 Task: Look for space in San Buenaventura, Mexico from 11th June, 2023 to 17th June, 2023 for 1 adult in price range Rs.5000 to Rs.12000. Place can be private room with 1  bedroom having 1 bed and 1 bathroom. Property type can be house, flat, guest house, hotel. Booking option can be shelf check-in. Required host language is English.
Action: Mouse moved to (415, 111)
Screenshot: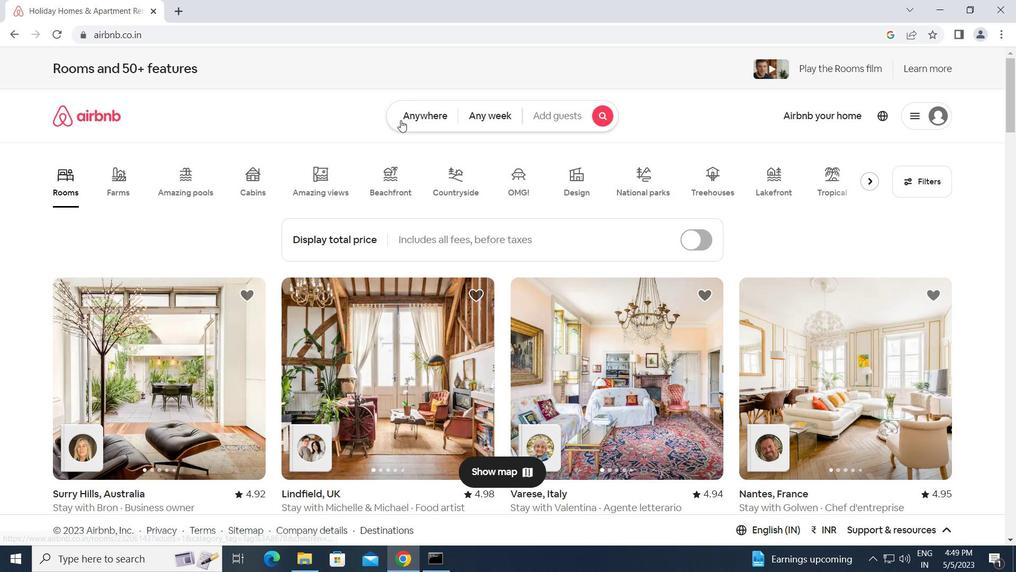 
Action: Mouse pressed left at (415, 111)
Screenshot: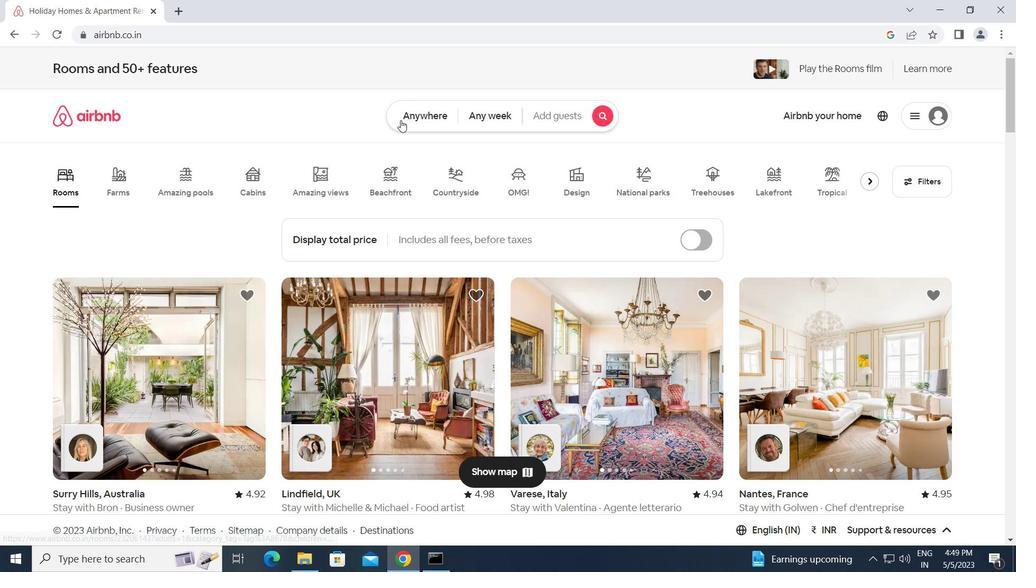
Action: Mouse moved to (279, 164)
Screenshot: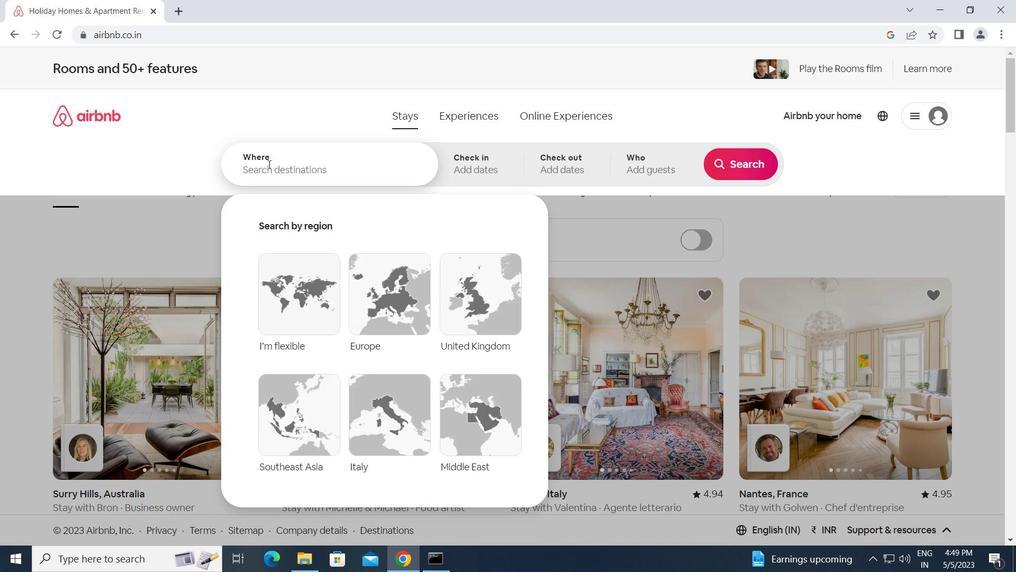 
Action: Mouse pressed left at (279, 164)
Screenshot: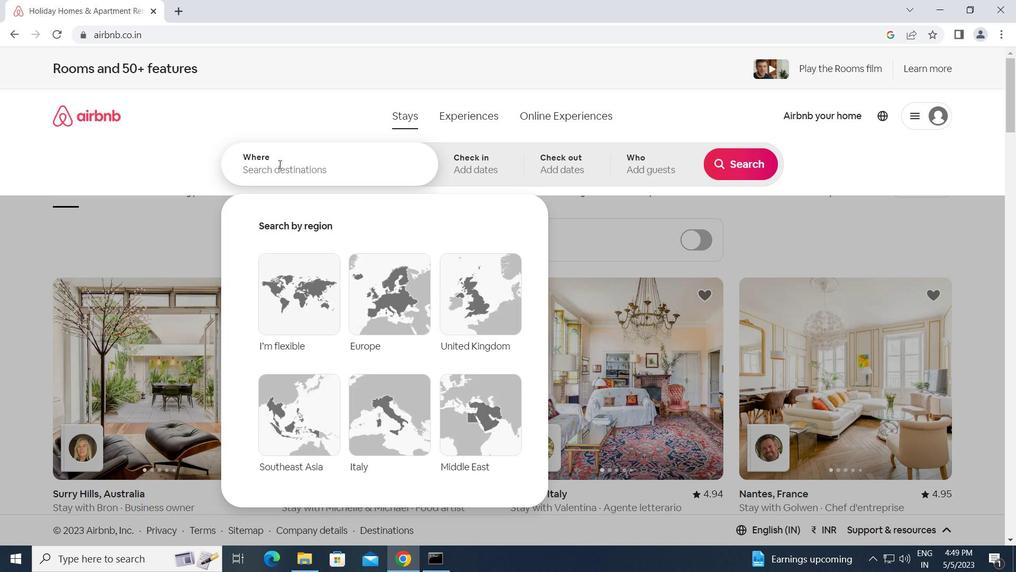 
Action: Key pressed s<Key.caps_lock>an<Key.space><Key.caps_lock>b<Key.caps_lock>ue
Screenshot: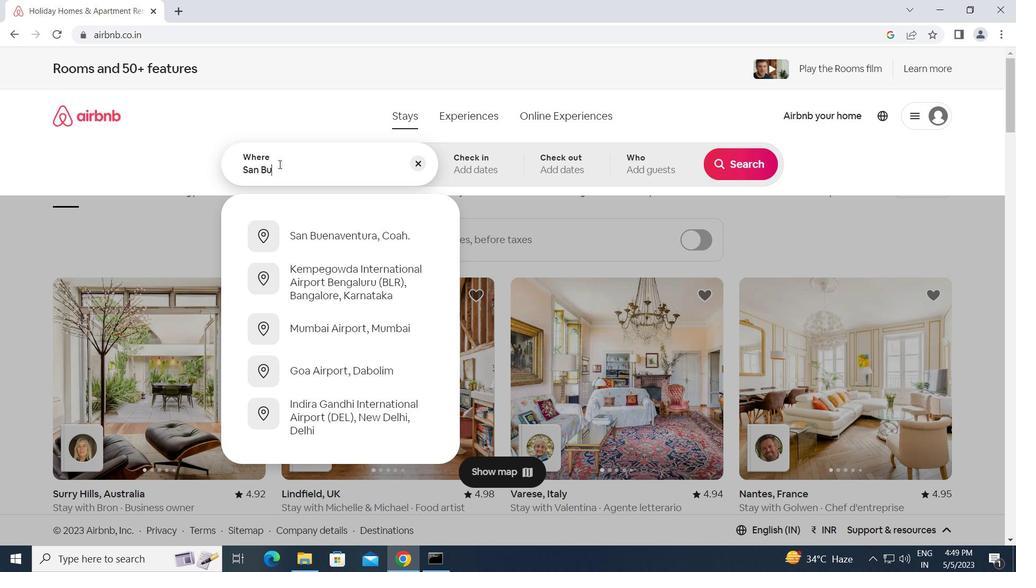 
Action: Mouse moved to (1016, 11)
Screenshot: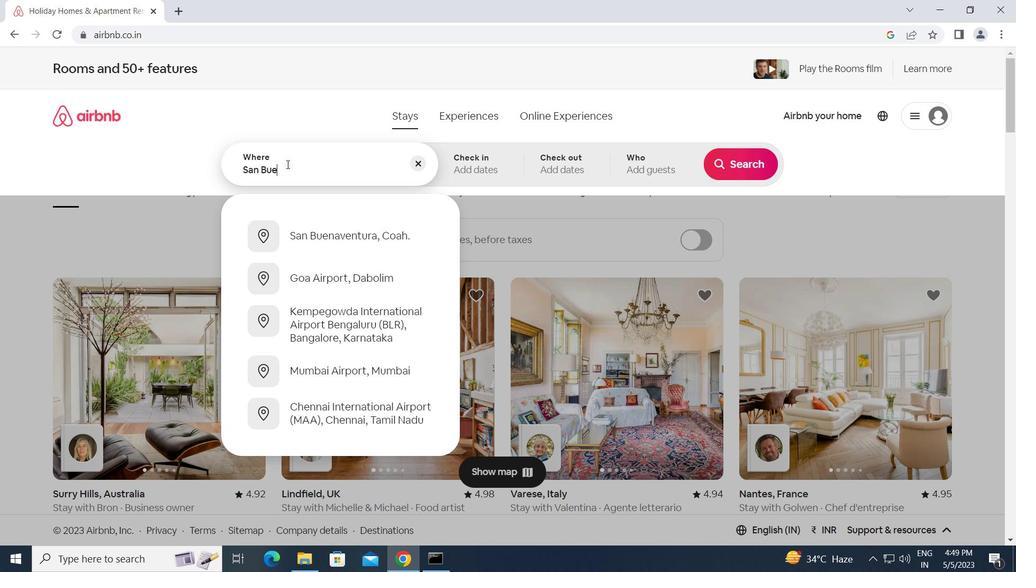 
Action: Key pressed naventura,<Key.space><Key.caps_lock>m<Key.caps_lock>exico<Key.enter>
Screenshot: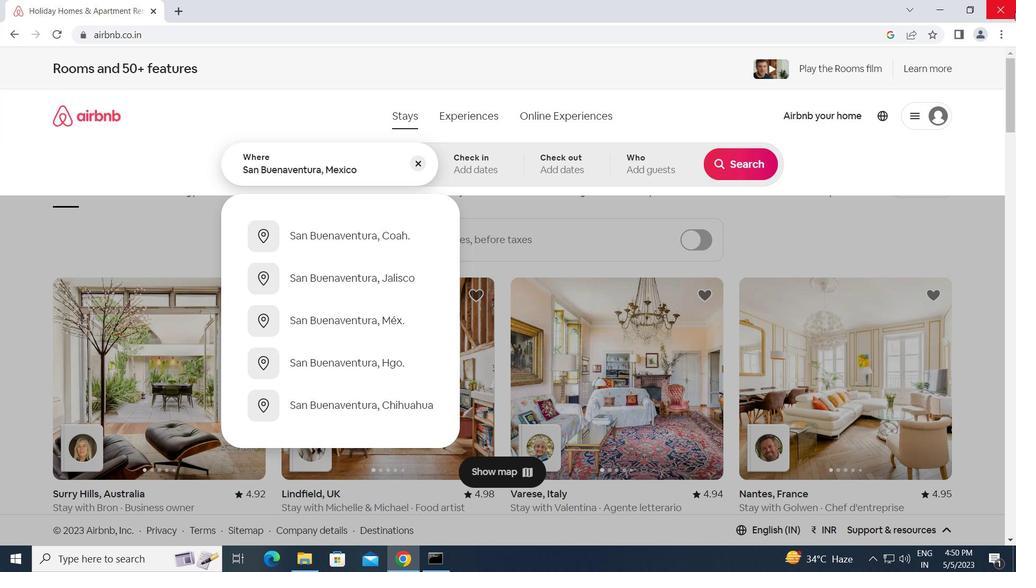 
Action: Mouse moved to (539, 381)
Screenshot: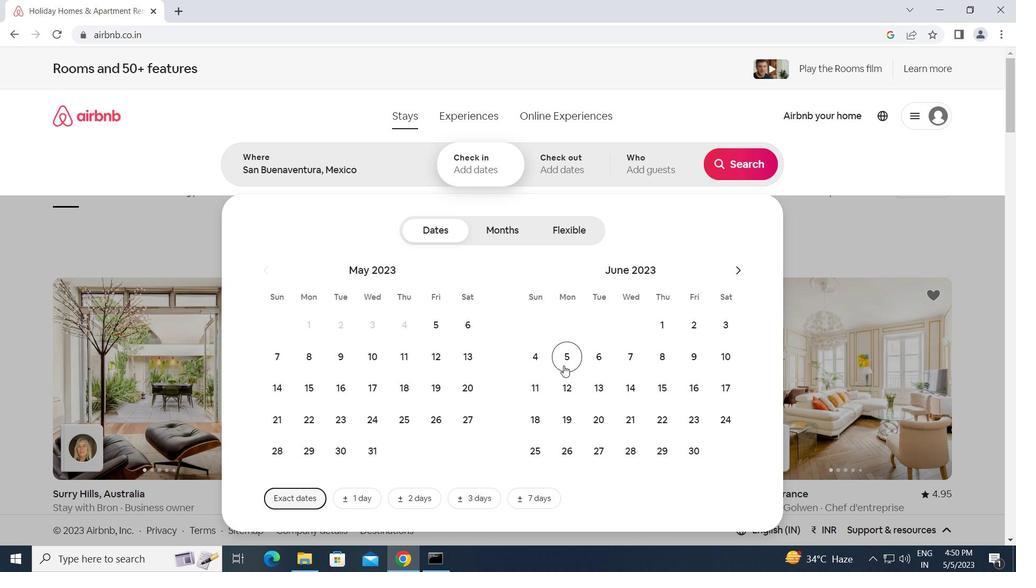 
Action: Mouse pressed left at (539, 381)
Screenshot: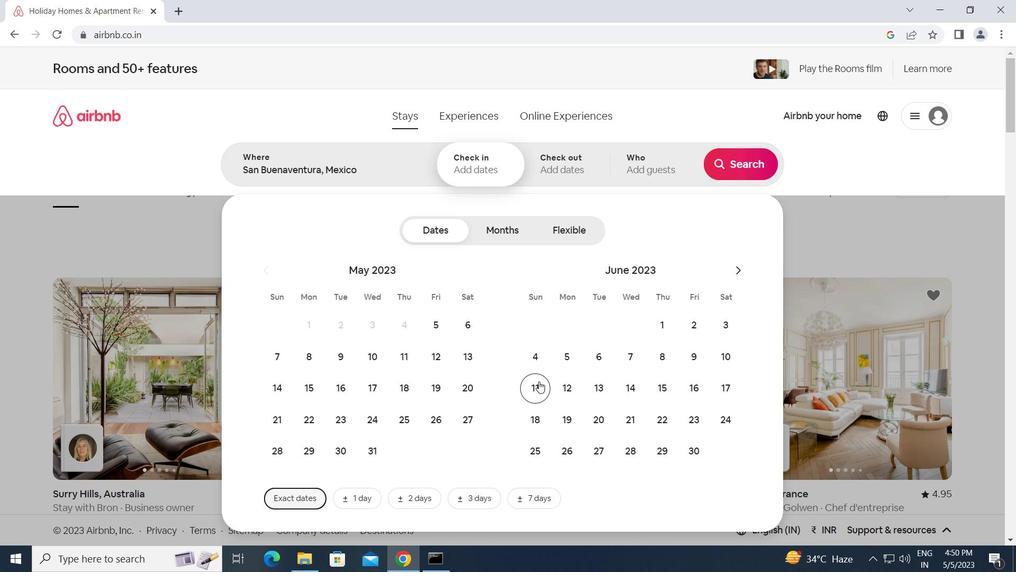 
Action: Mouse moved to (720, 390)
Screenshot: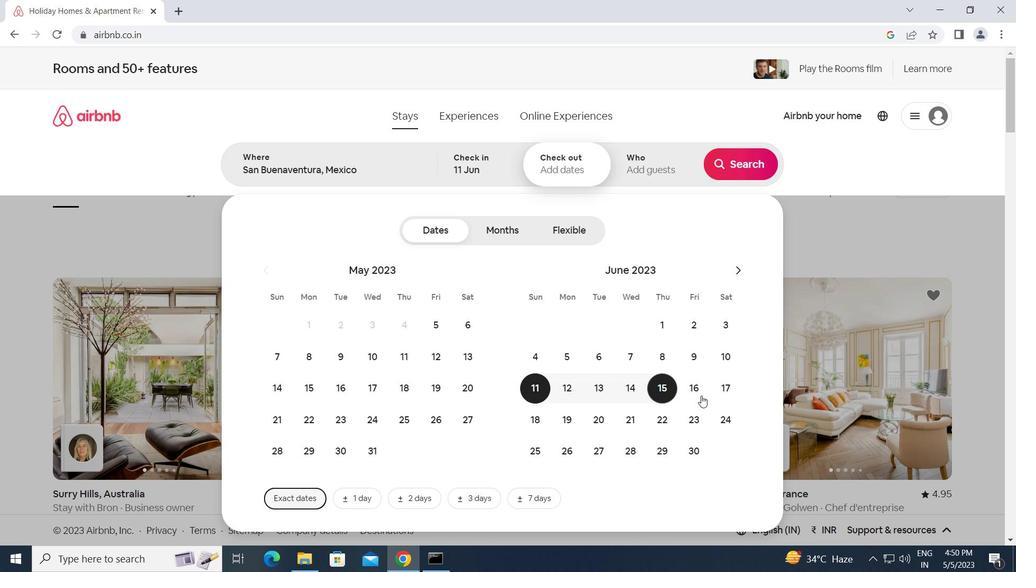 
Action: Mouse pressed left at (720, 390)
Screenshot: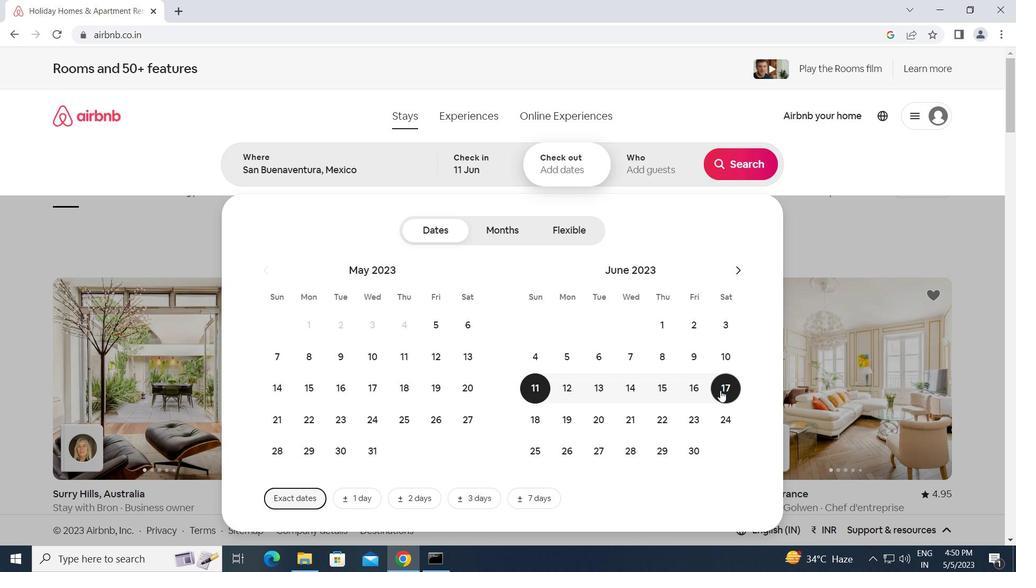 
Action: Mouse moved to (657, 165)
Screenshot: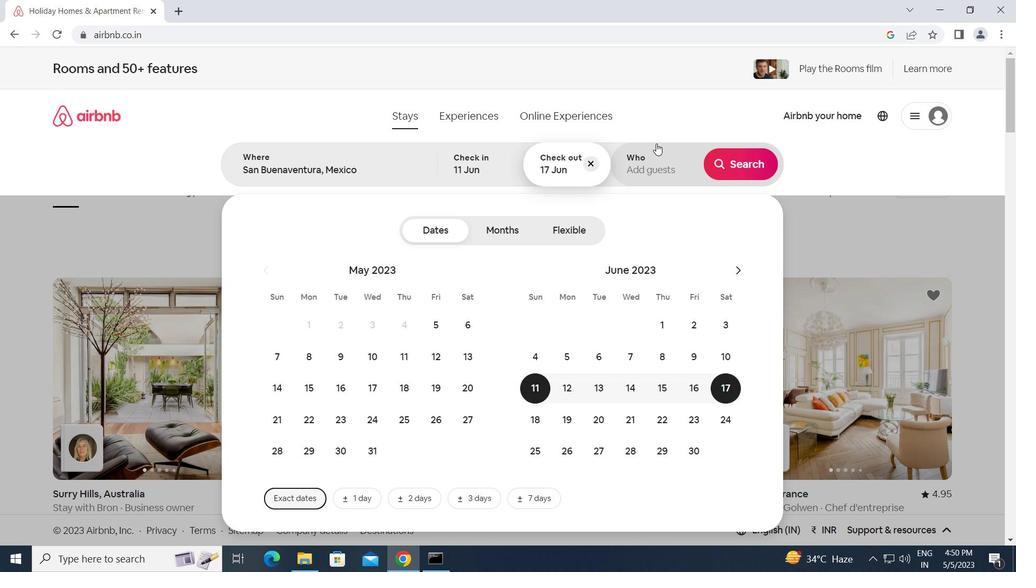 
Action: Mouse pressed left at (657, 165)
Screenshot: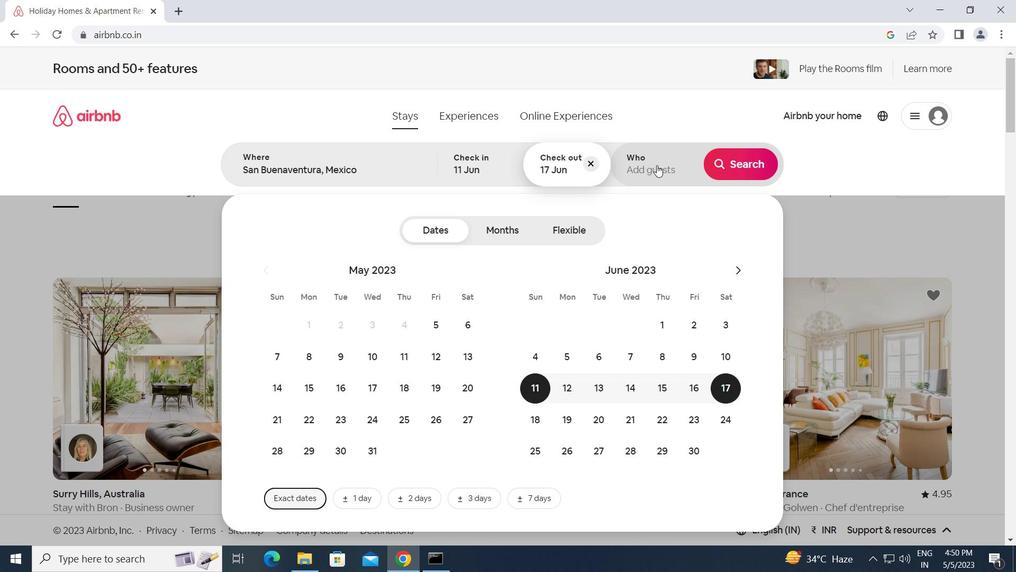 
Action: Mouse moved to (750, 230)
Screenshot: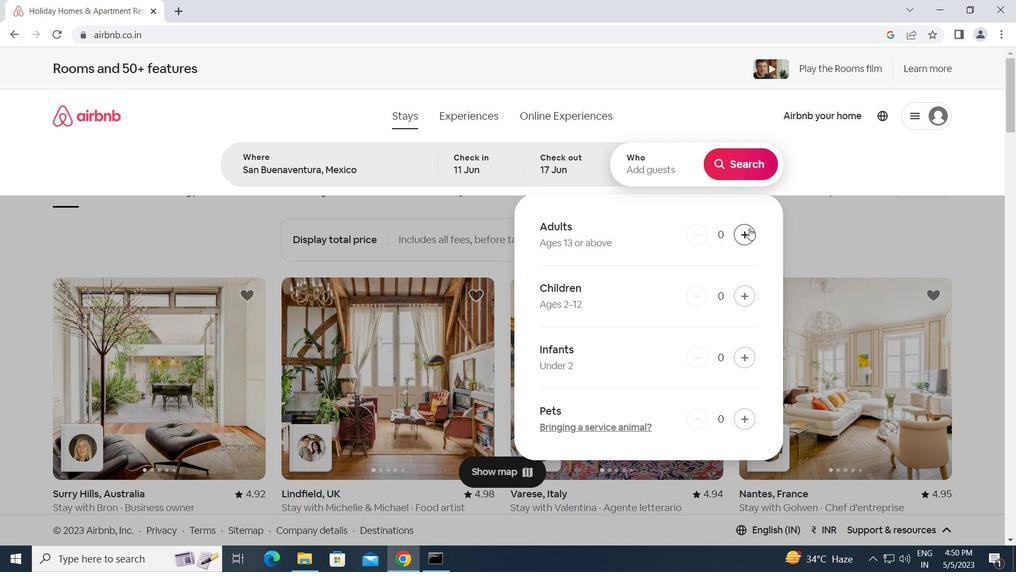 
Action: Mouse pressed left at (750, 230)
Screenshot: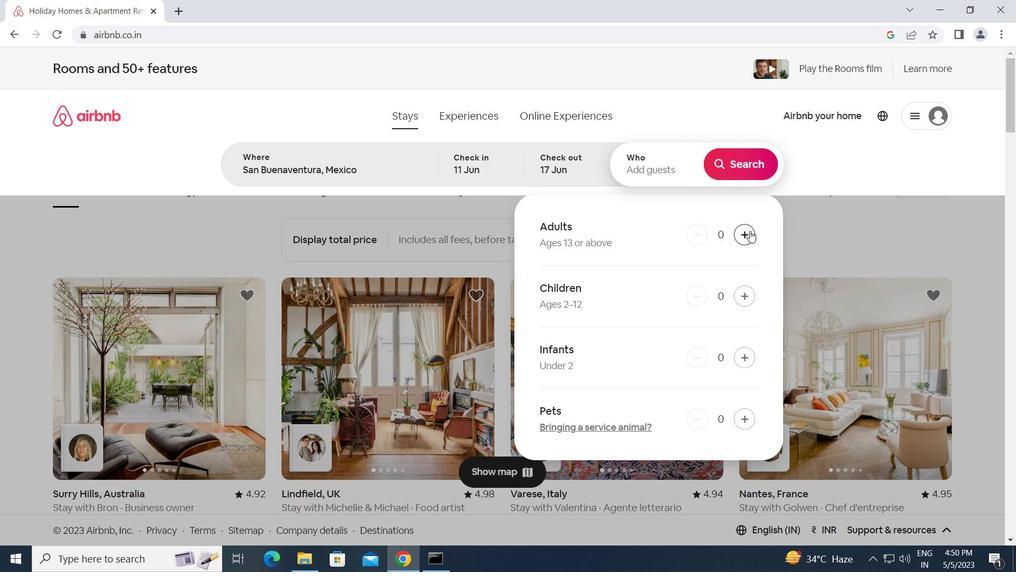 
Action: Mouse moved to (740, 166)
Screenshot: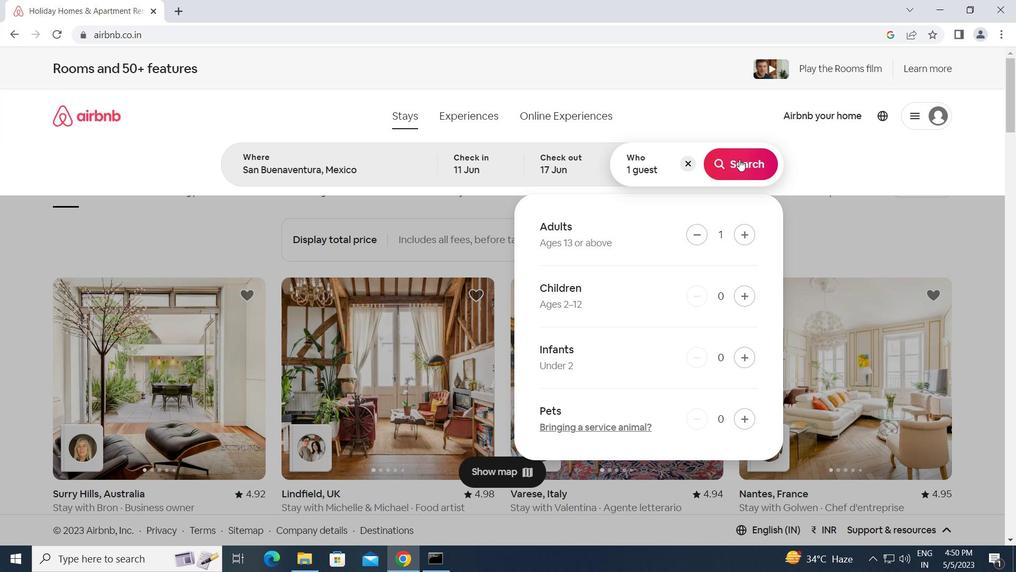 
Action: Mouse pressed left at (740, 166)
Screenshot: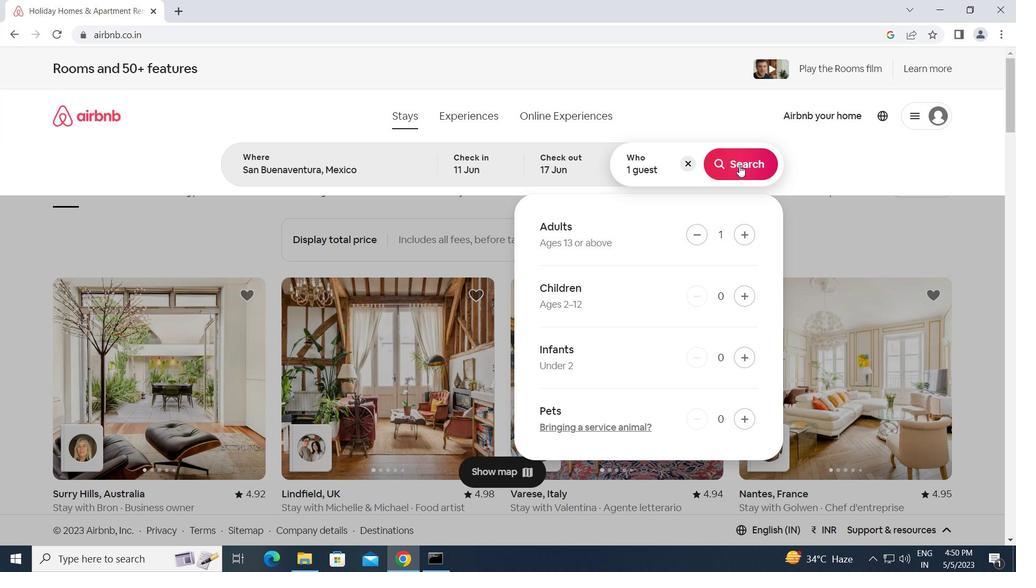 
Action: Mouse moved to (948, 129)
Screenshot: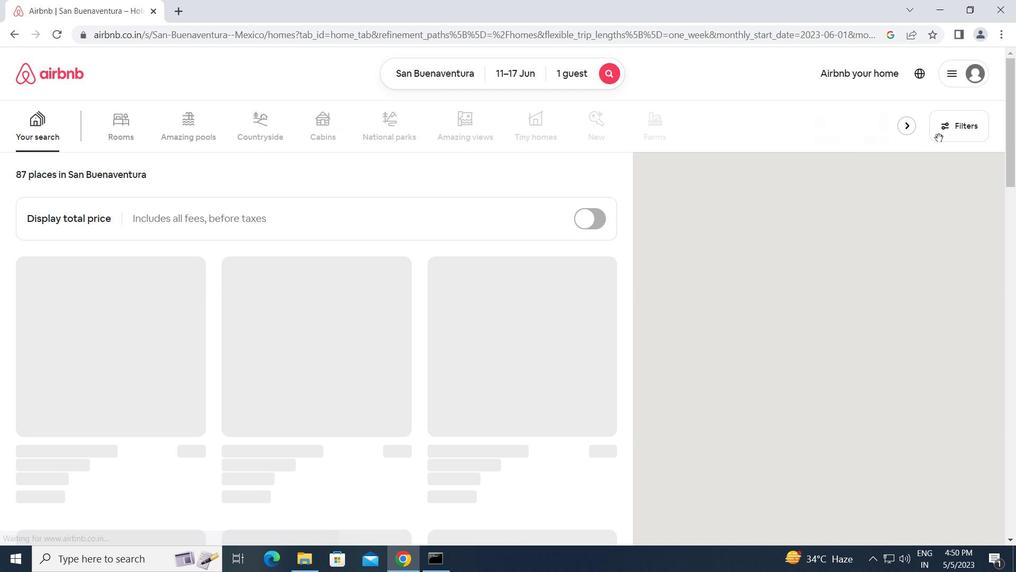 
Action: Mouse pressed left at (948, 129)
Screenshot: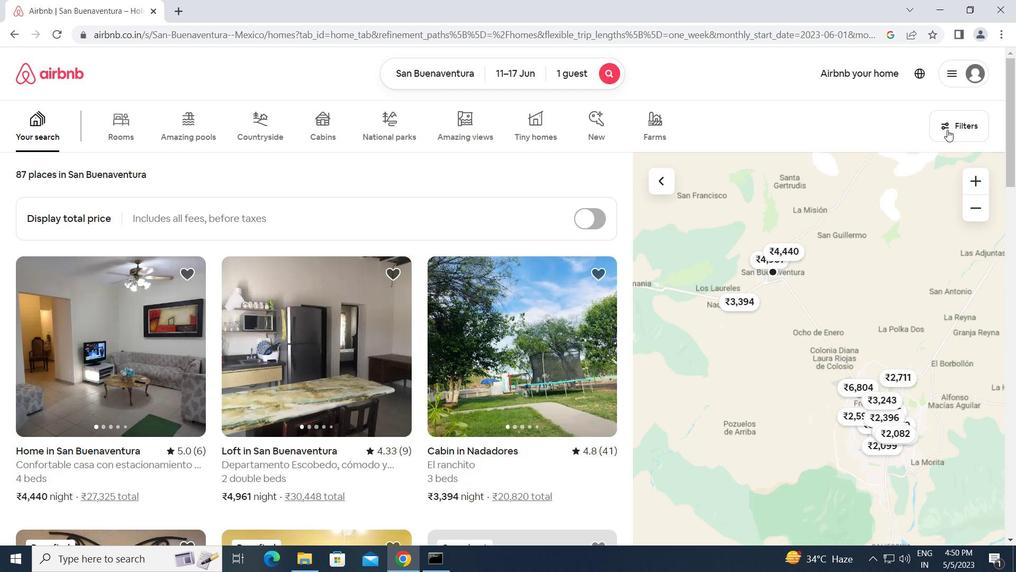 
Action: Mouse moved to (371, 349)
Screenshot: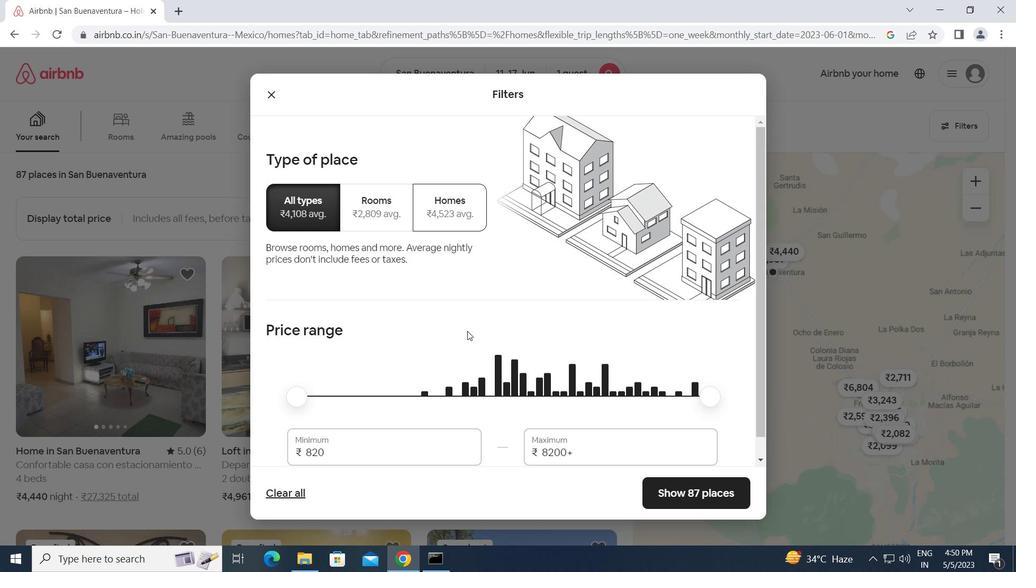 
Action: Mouse scrolled (371, 349) with delta (0, 0)
Screenshot: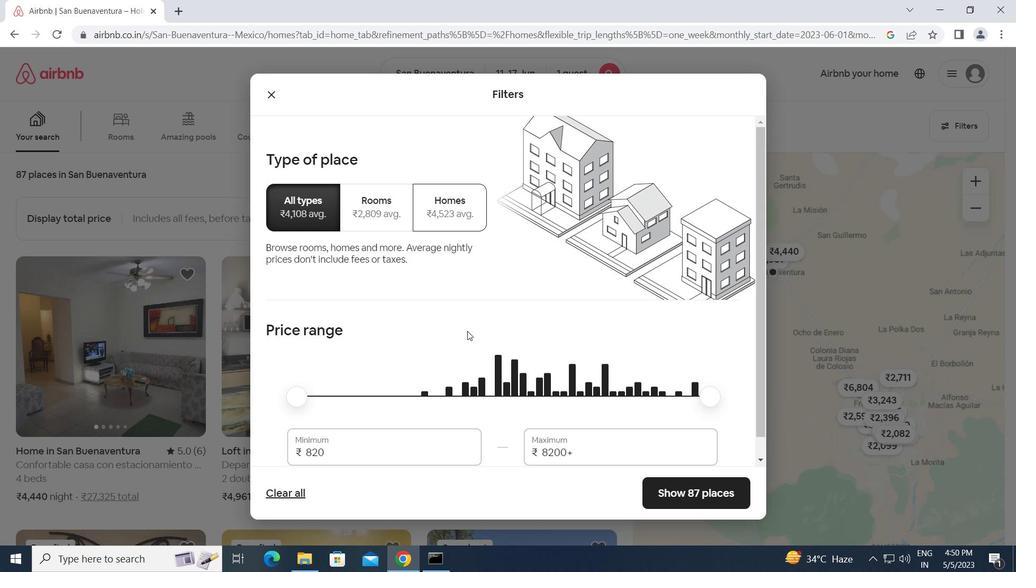 
Action: Mouse moved to (366, 352)
Screenshot: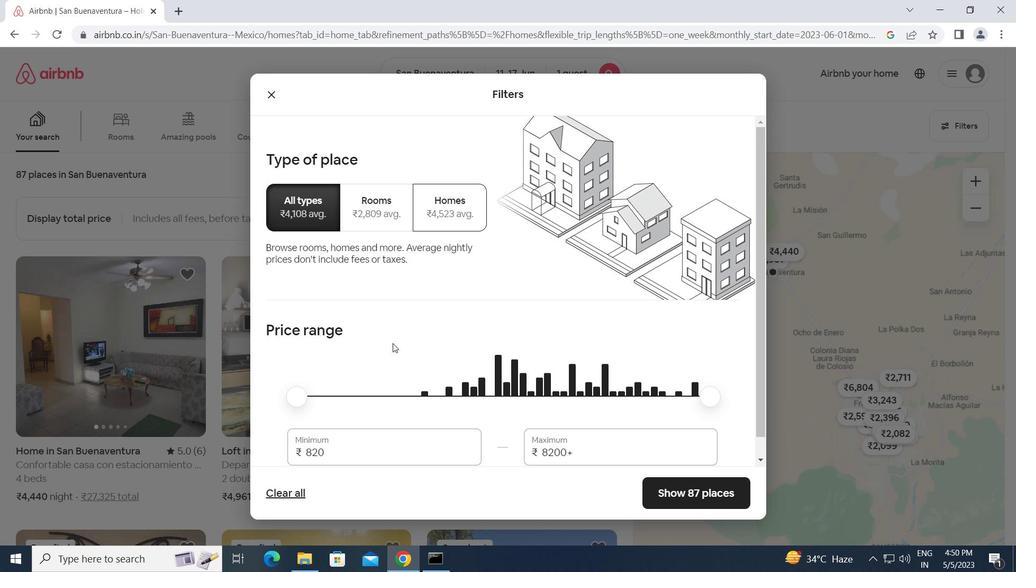 
Action: Mouse scrolled (366, 351) with delta (0, 0)
Screenshot: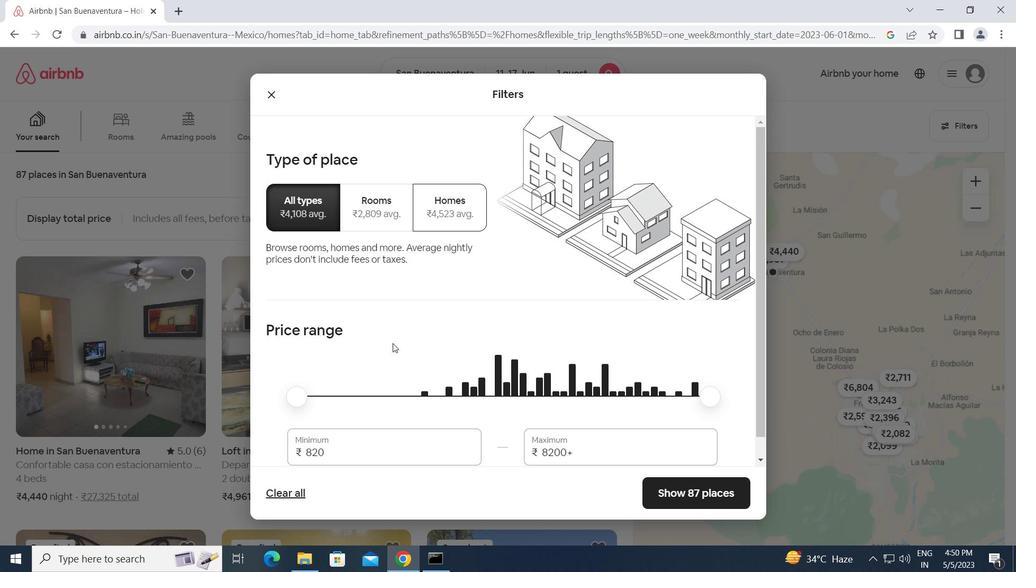 
Action: Mouse moved to (364, 353)
Screenshot: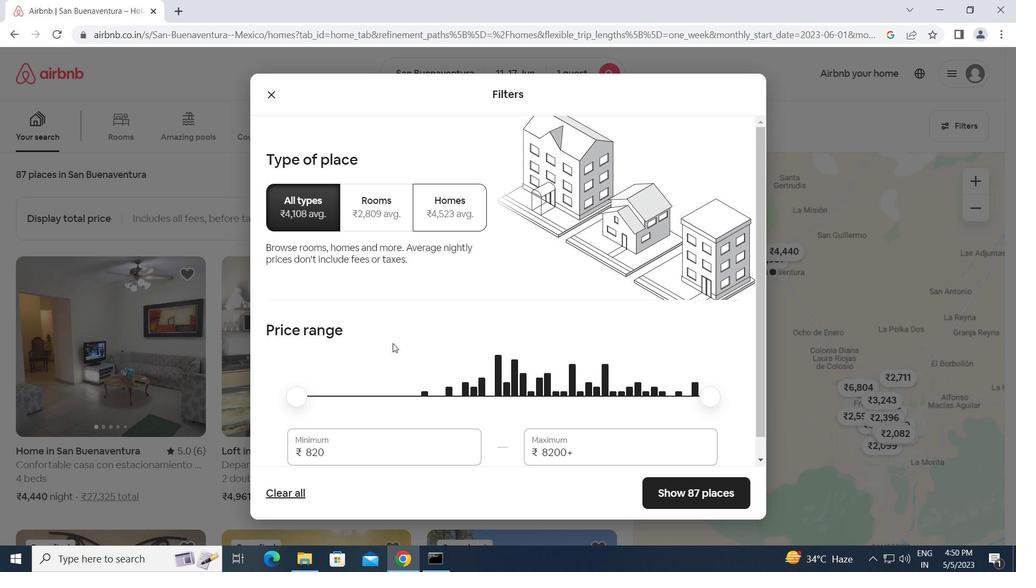 
Action: Mouse scrolled (364, 353) with delta (0, 0)
Screenshot: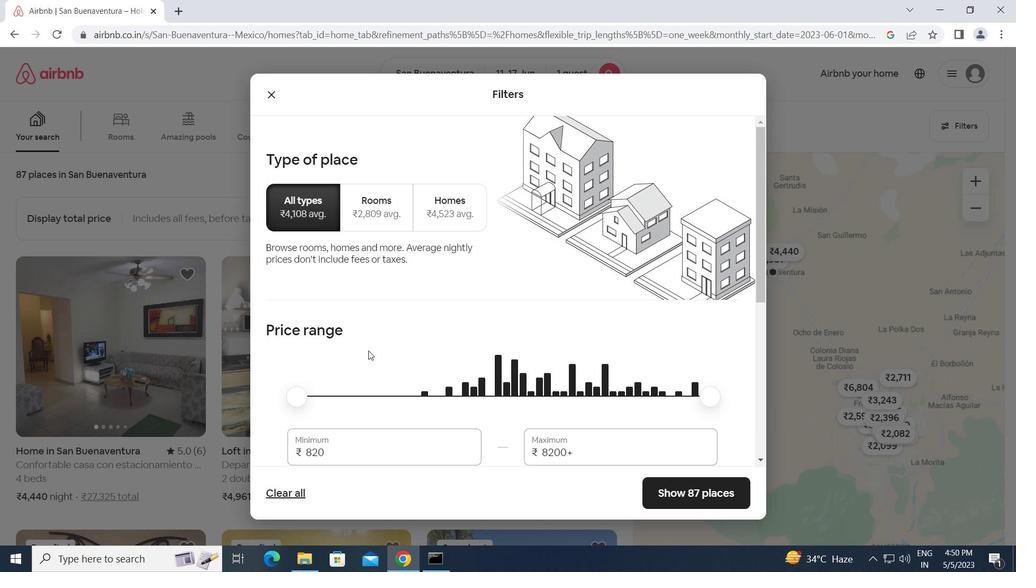 
Action: Mouse moved to (338, 256)
Screenshot: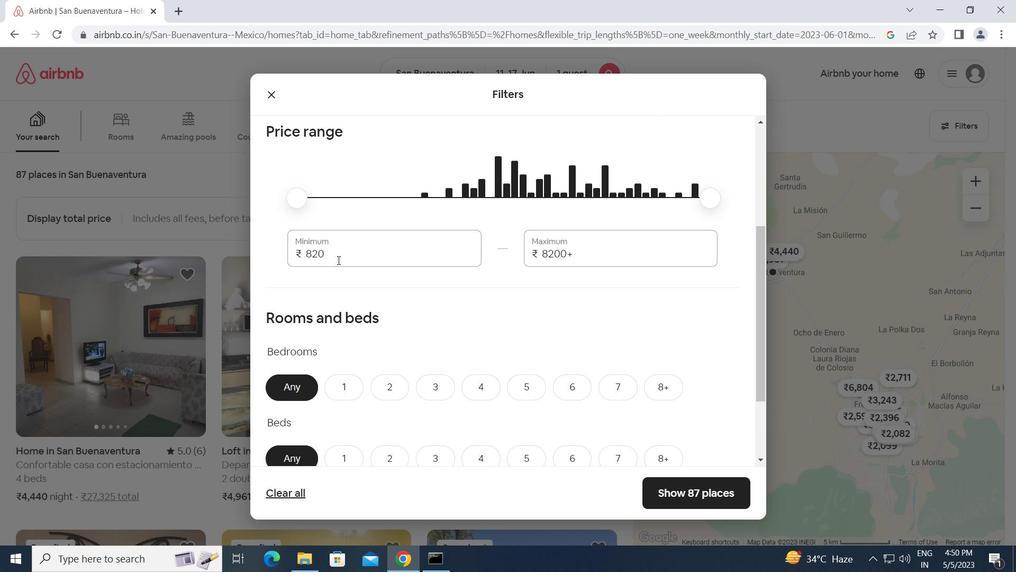 
Action: Mouse pressed left at (338, 256)
Screenshot: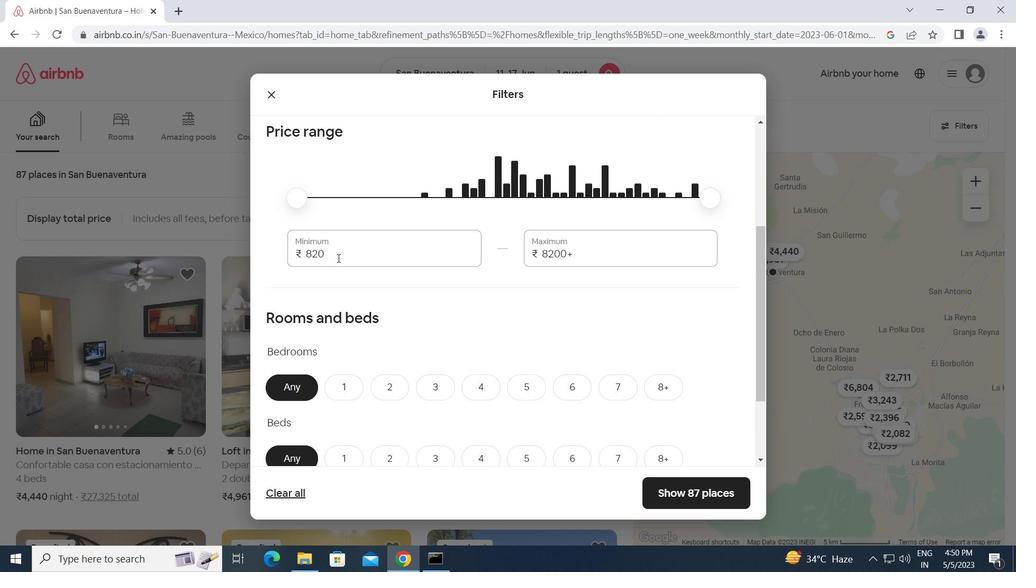 
Action: Mouse moved to (259, 258)
Screenshot: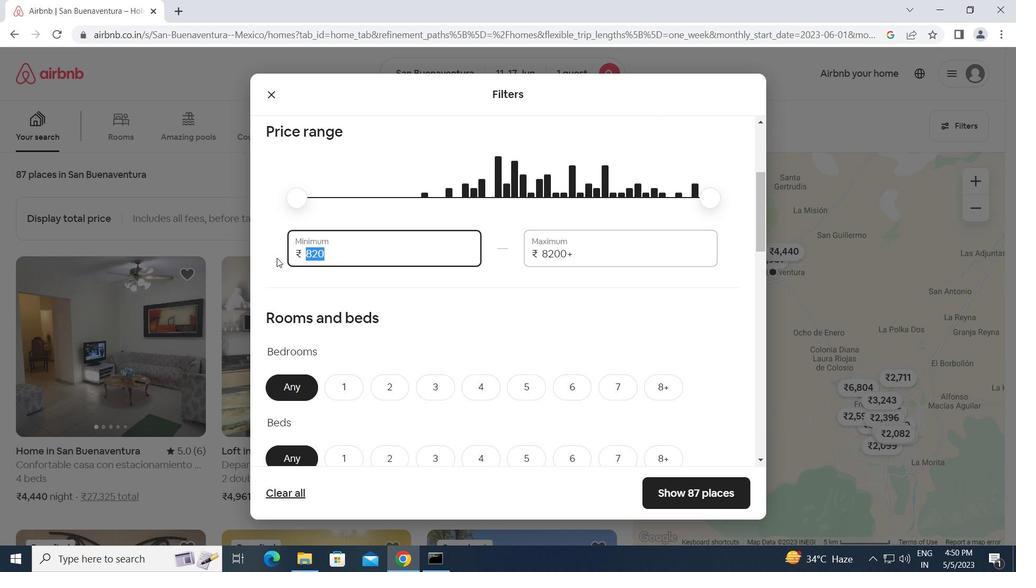 
Action: Key pressed 5000<Key.tab>12000
Screenshot: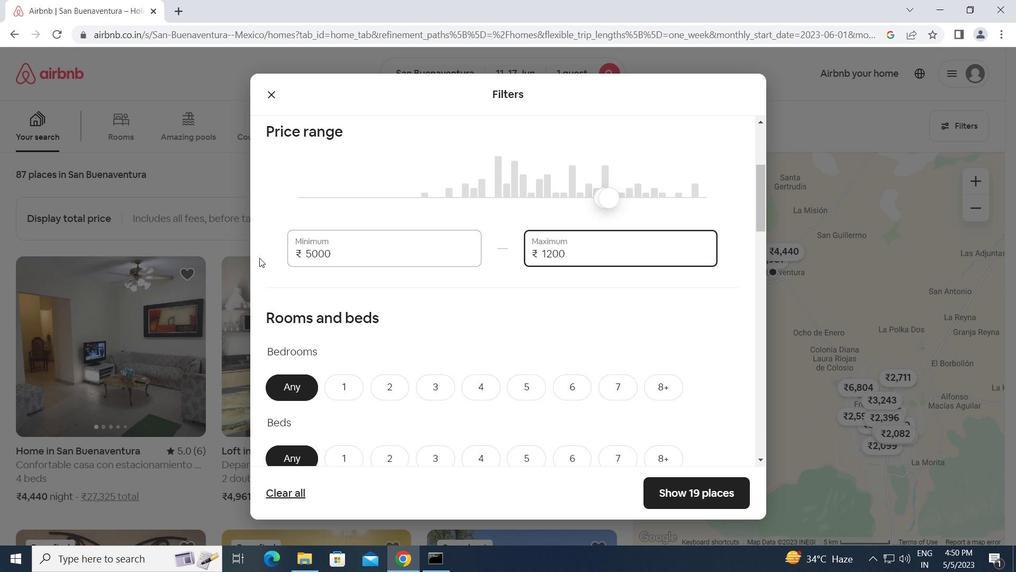 
Action: Mouse moved to (386, 288)
Screenshot: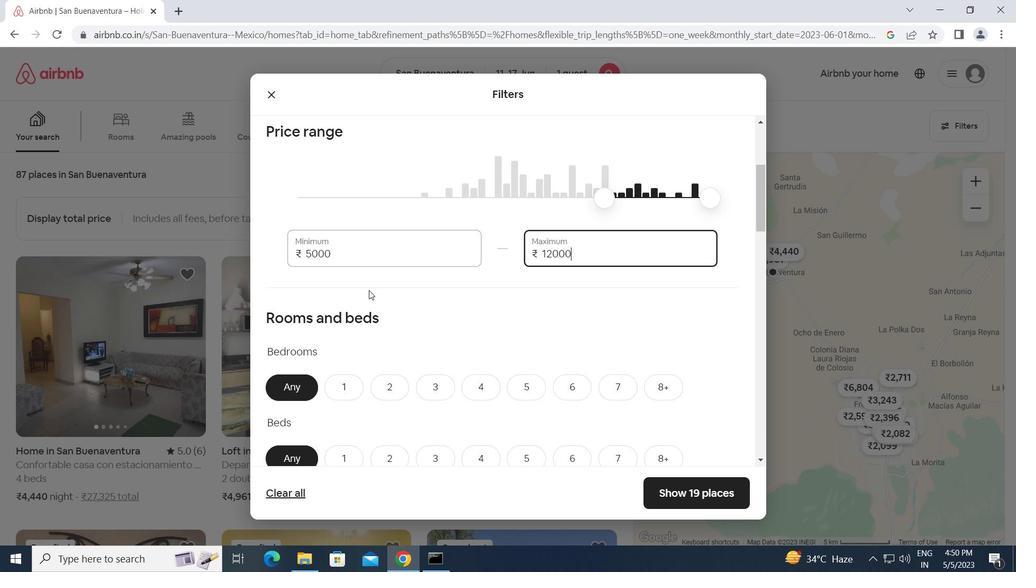 
Action: Mouse scrolled (386, 288) with delta (0, 0)
Screenshot: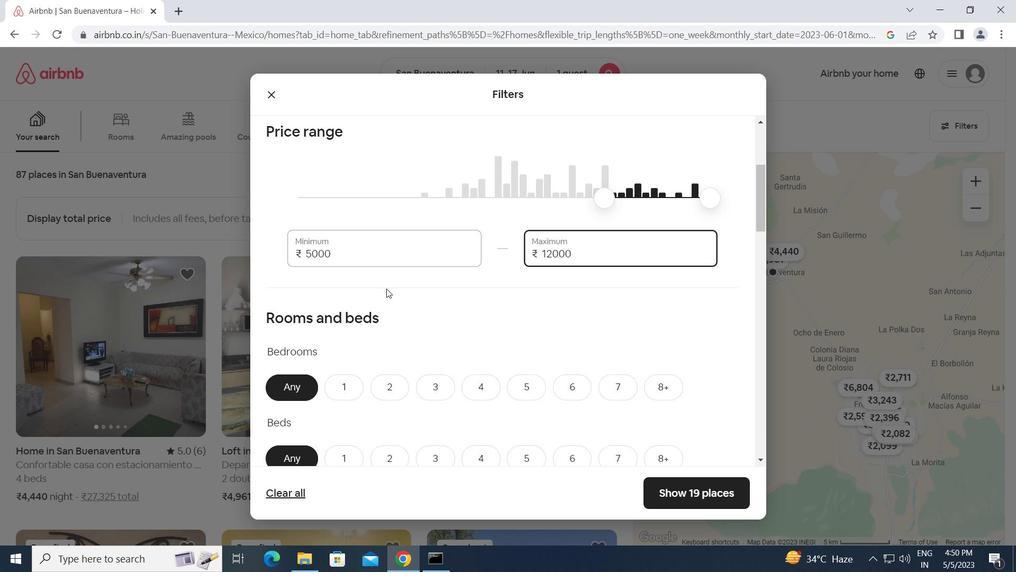
Action: Mouse scrolled (386, 288) with delta (0, 0)
Screenshot: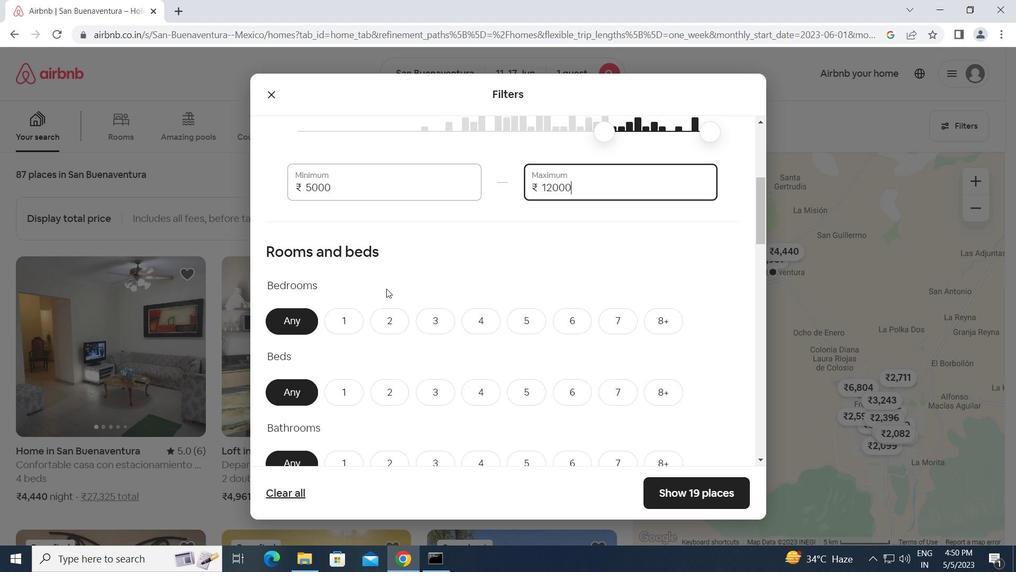 
Action: Mouse moved to (340, 254)
Screenshot: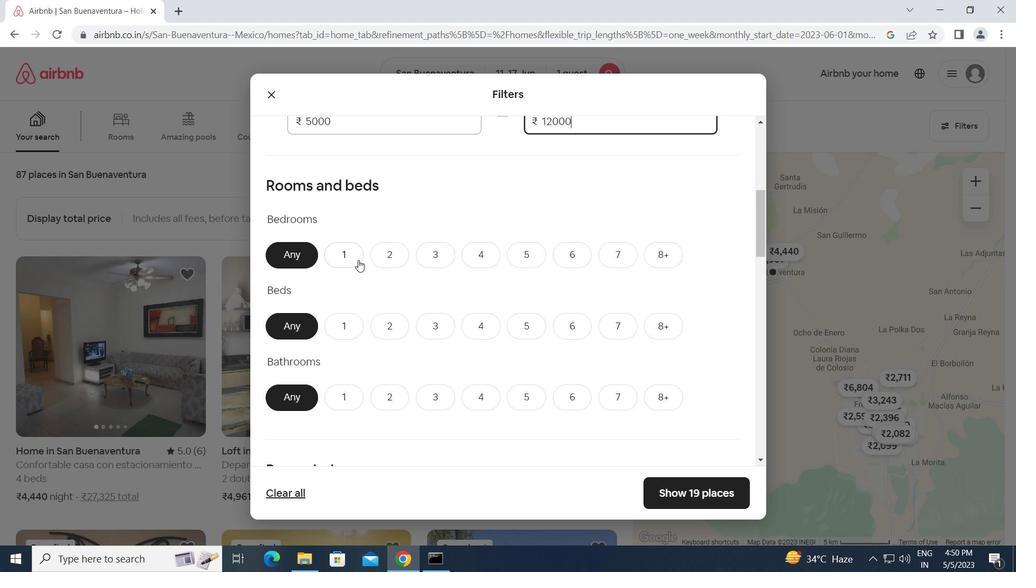 
Action: Mouse pressed left at (340, 254)
Screenshot: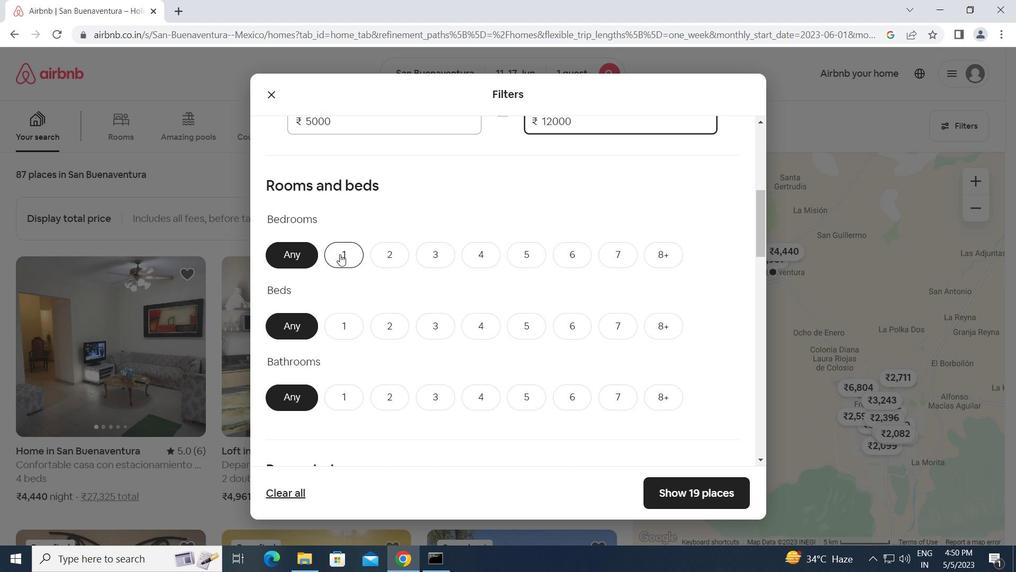 
Action: Mouse moved to (344, 330)
Screenshot: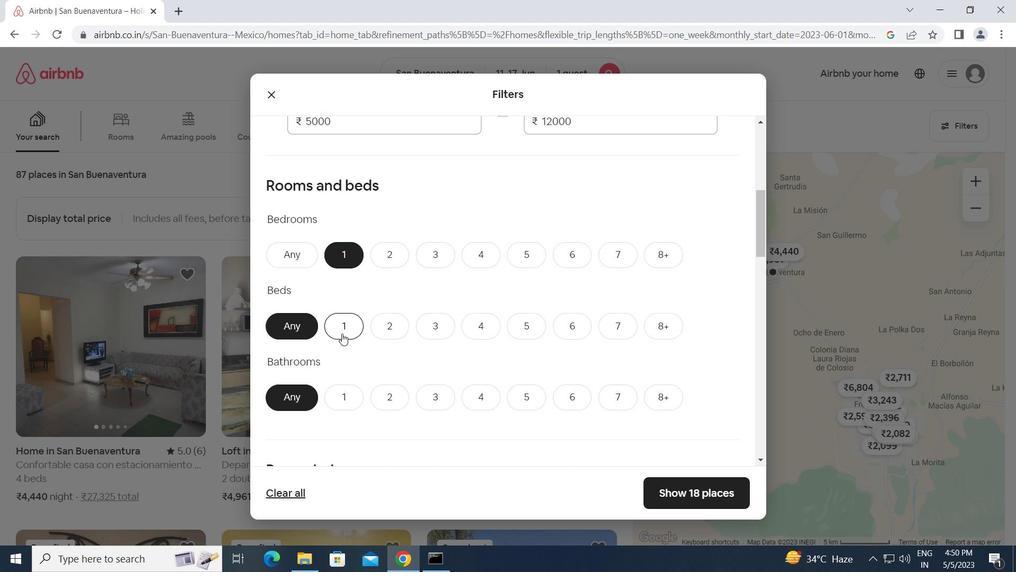 
Action: Mouse pressed left at (344, 330)
Screenshot: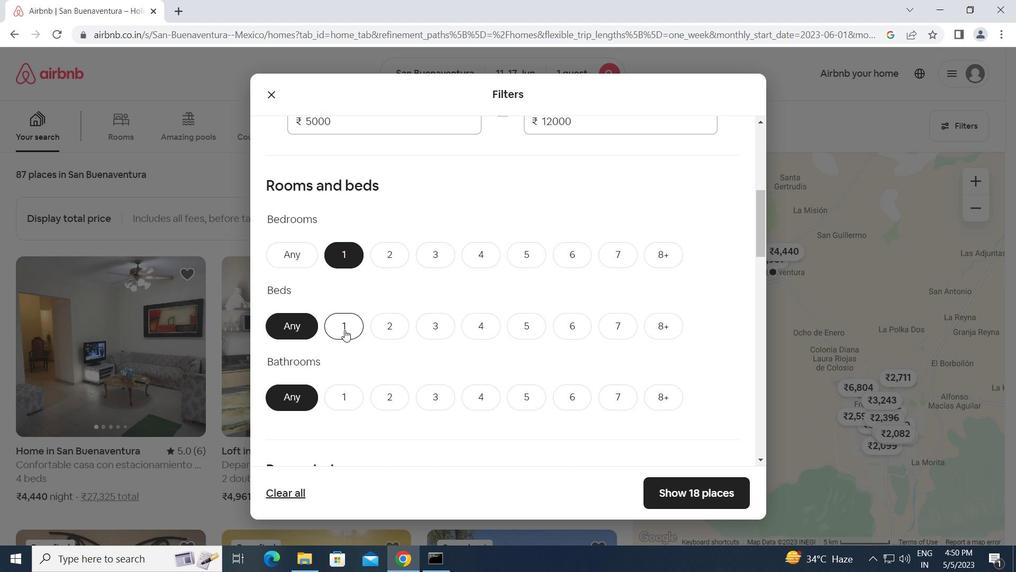 
Action: Mouse moved to (339, 400)
Screenshot: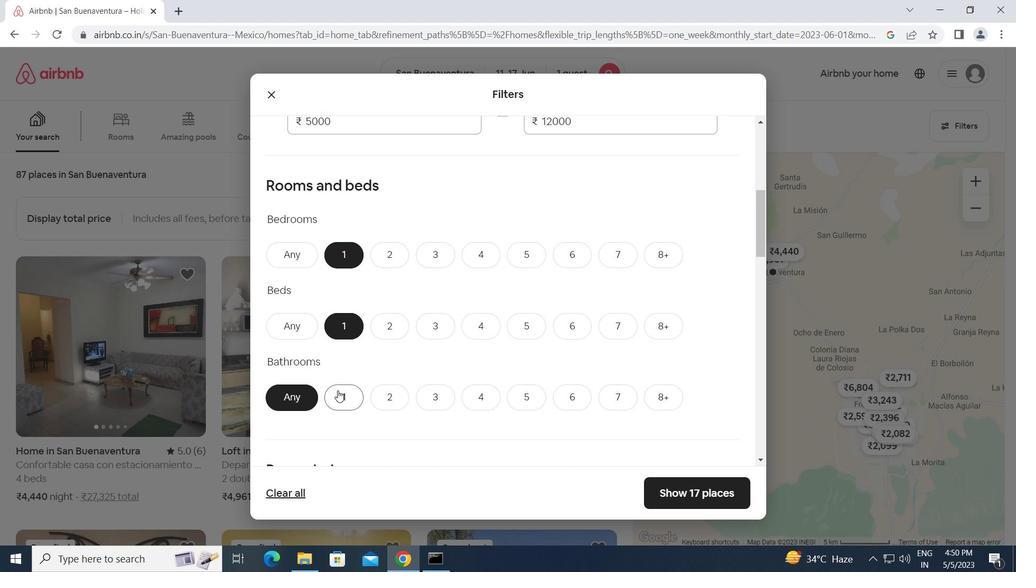 
Action: Mouse pressed left at (339, 400)
Screenshot: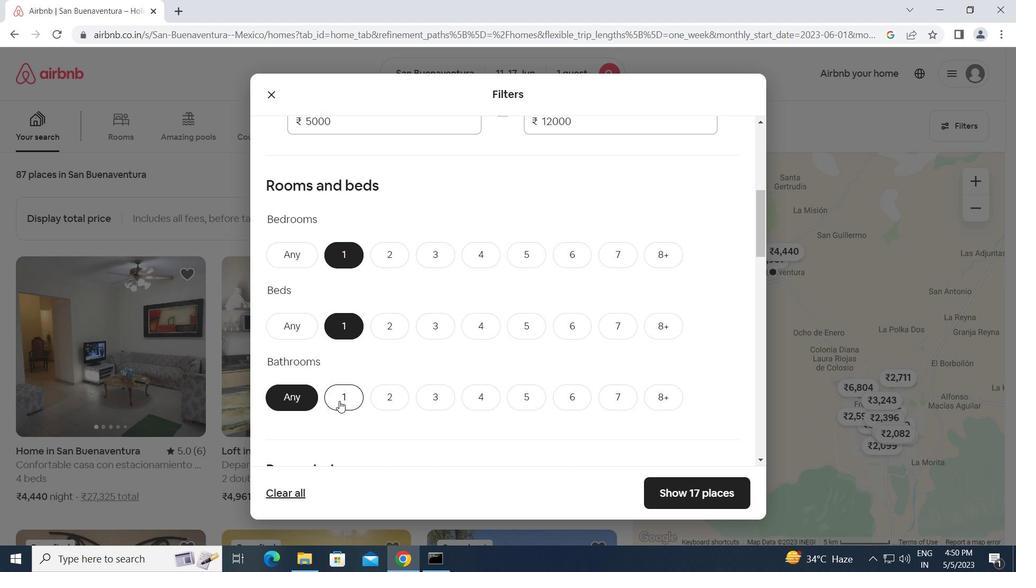 
Action: Mouse moved to (449, 376)
Screenshot: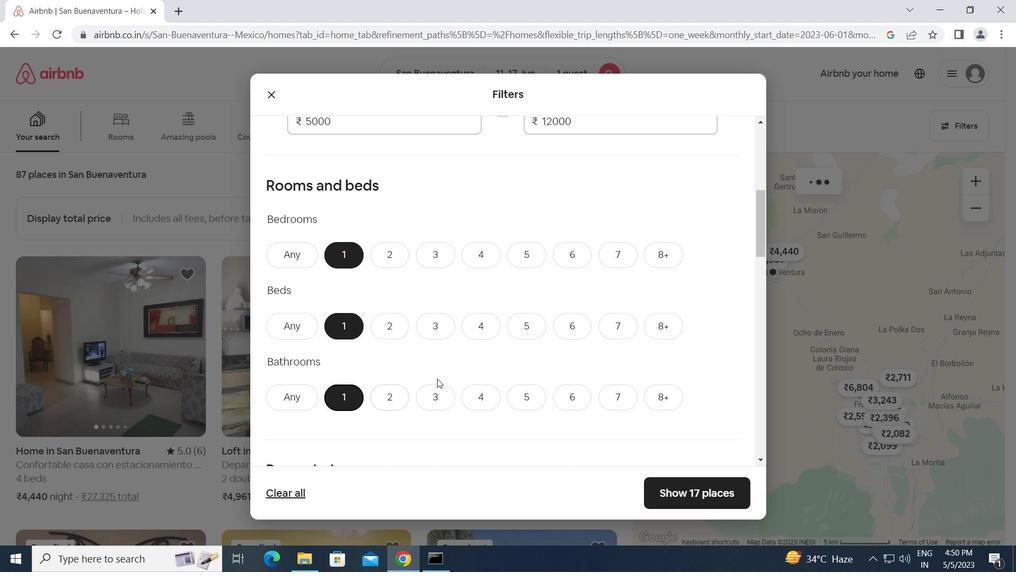 
Action: Mouse scrolled (449, 375) with delta (0, 0)
Screenshot: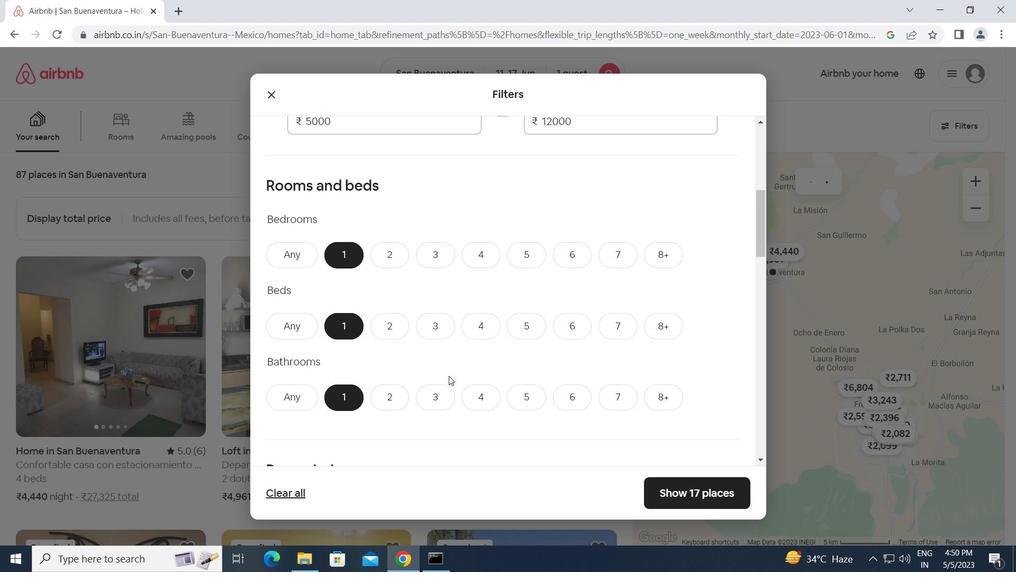
Action: Mouse scrolled (449, 375) with delta (0, 0)
Screenshot: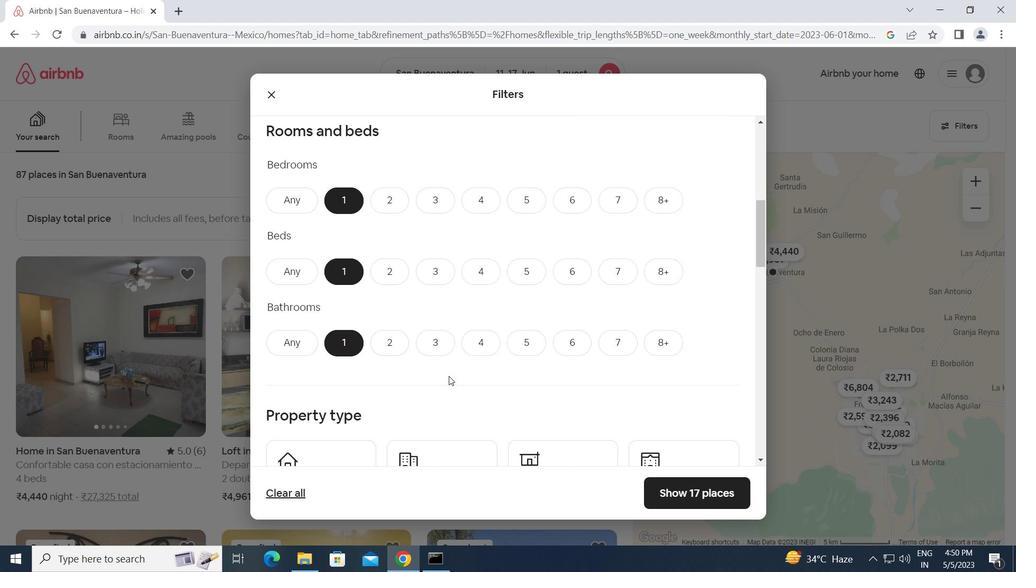 
Action: Mouse scrolled (449, 375) with delta (0, 0)
Screenshot: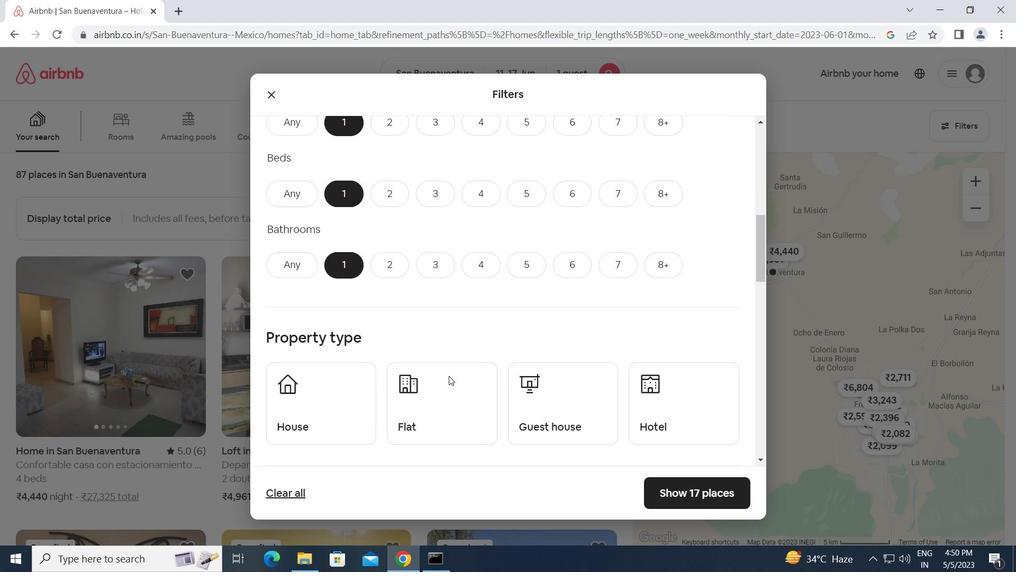 
Action: Mouse moved to (333, 363)
Screenshot: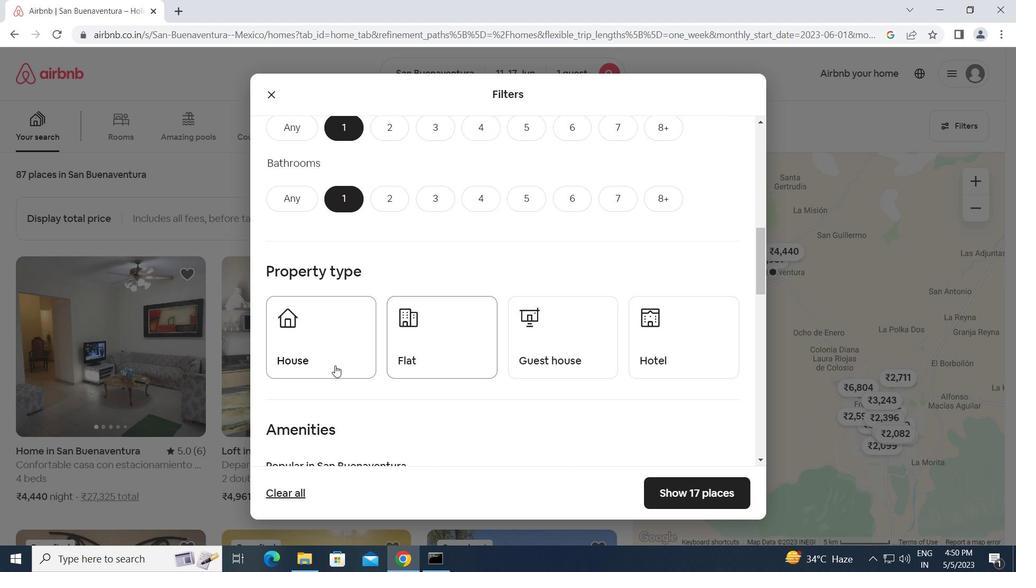 
Action: Mouse pressed left at (333, 363)
Screenshot: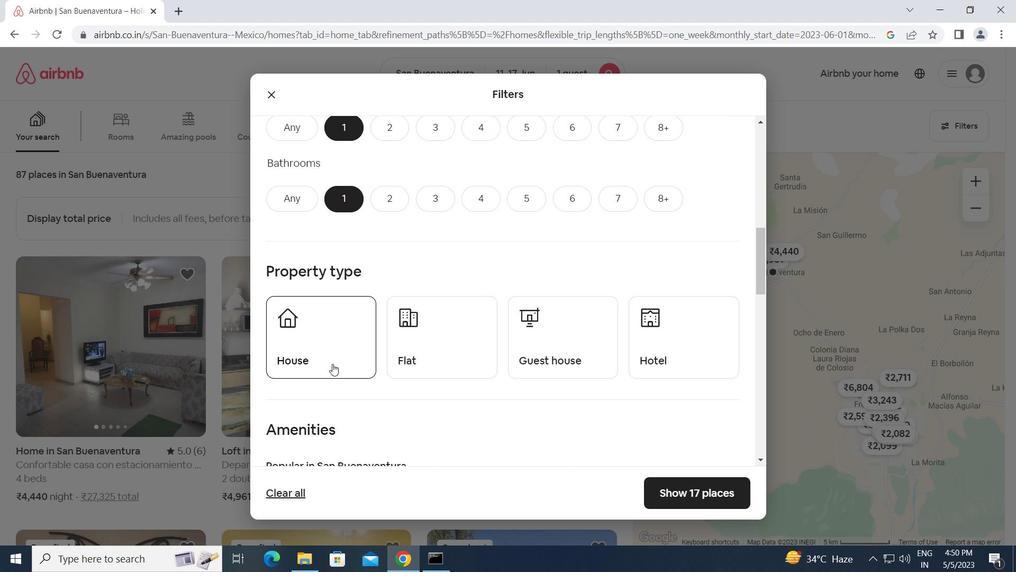 
Action: Mouse moved to (427, 354)
Screenshot: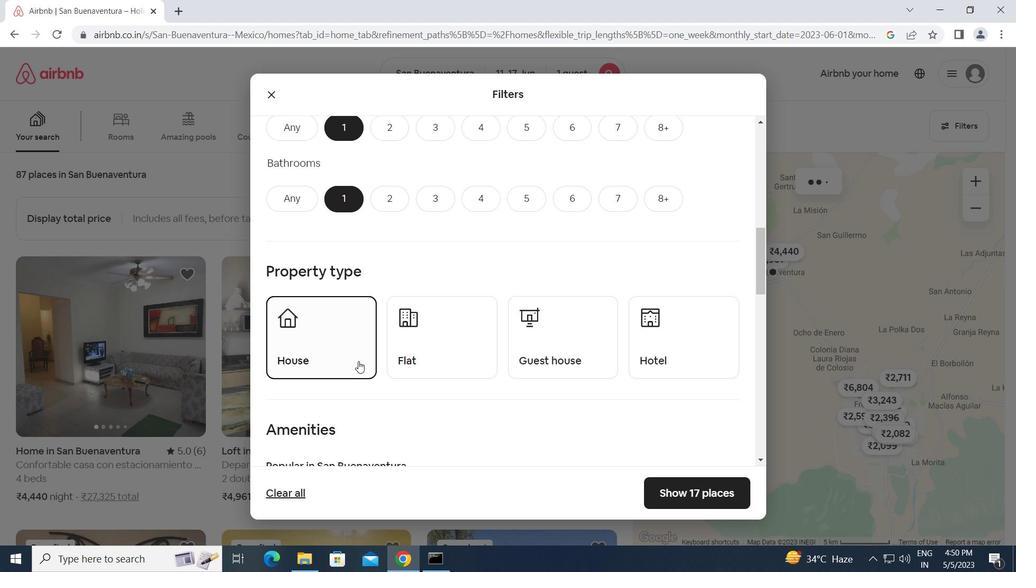 
Action: Mouse pressed left at (427, 354)
Screenshot: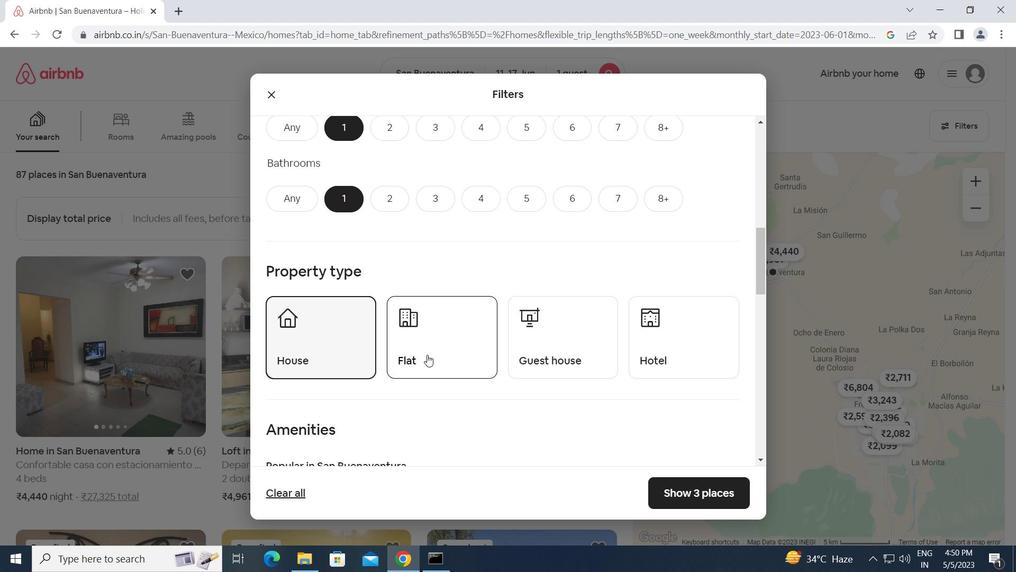 
Action: Mouse moved to (575, 352)
Screenshot: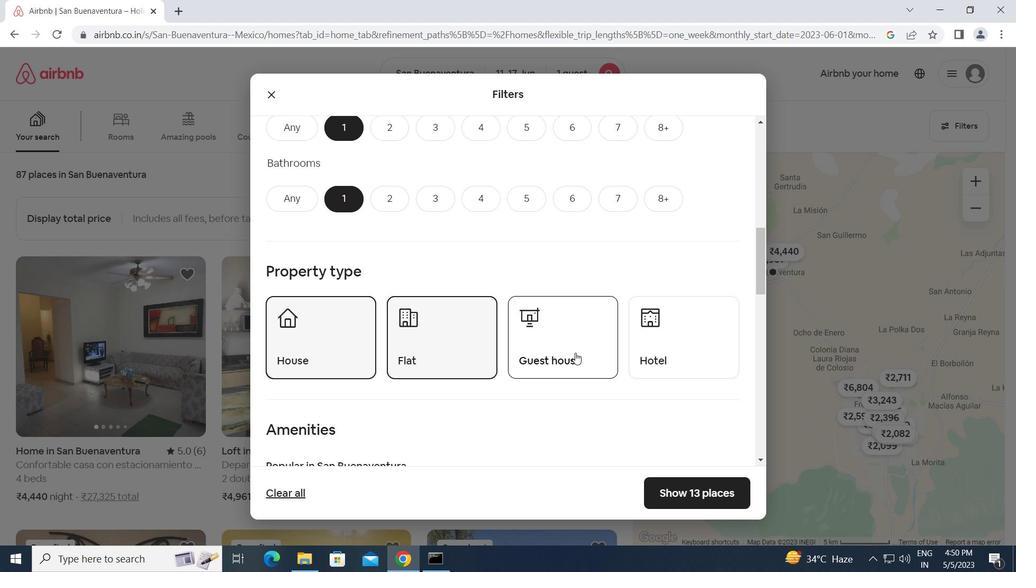 
Action: Mouse pressed left at (575, 352)
Screenshot: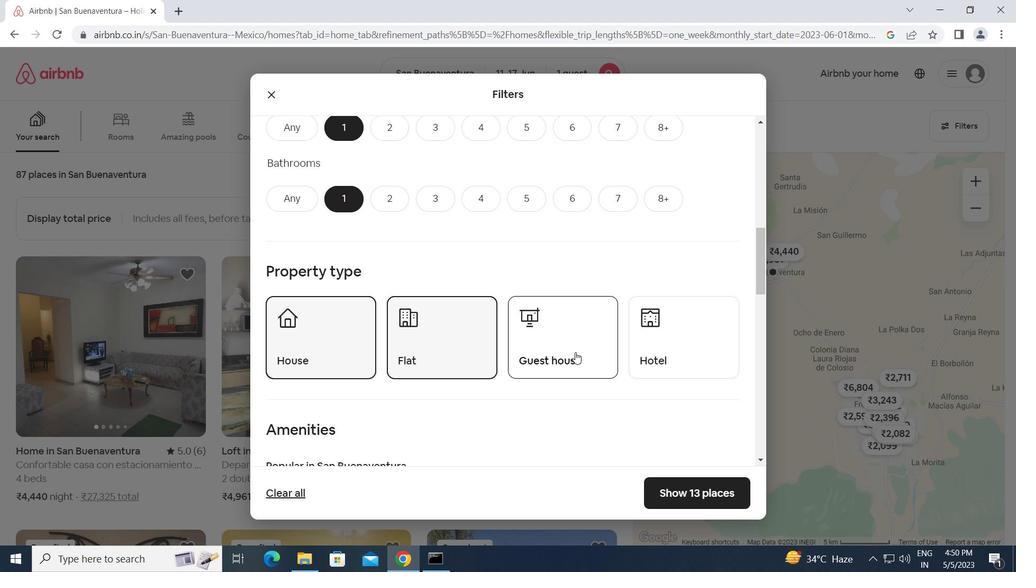 
Action: Mouse moved to (687, 358)
Screenshot: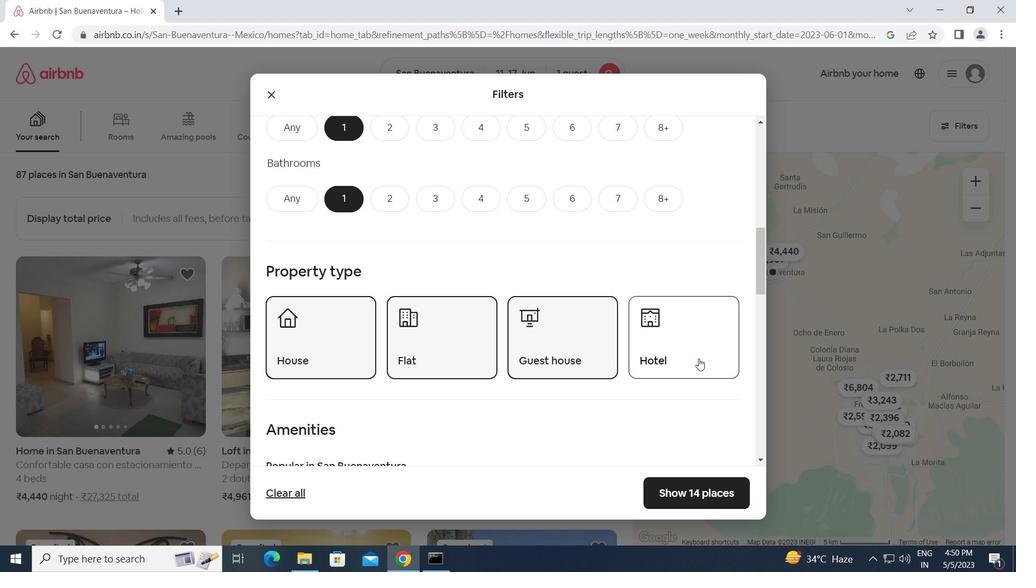 
Action: Mouse pressed left at (687, 358)
Screenshot: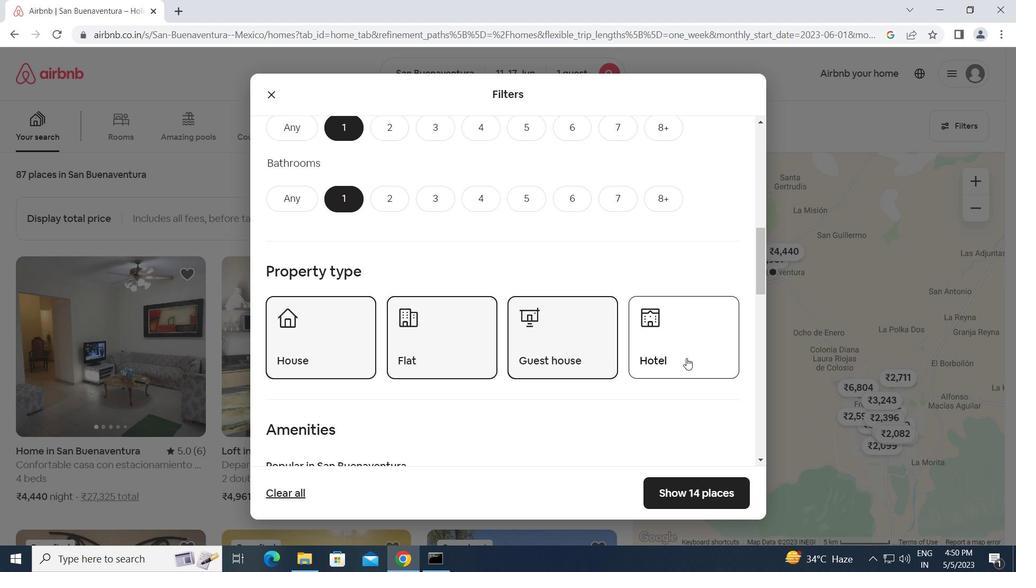 
Action: Mouse moved to (534, 388)
Screenshot: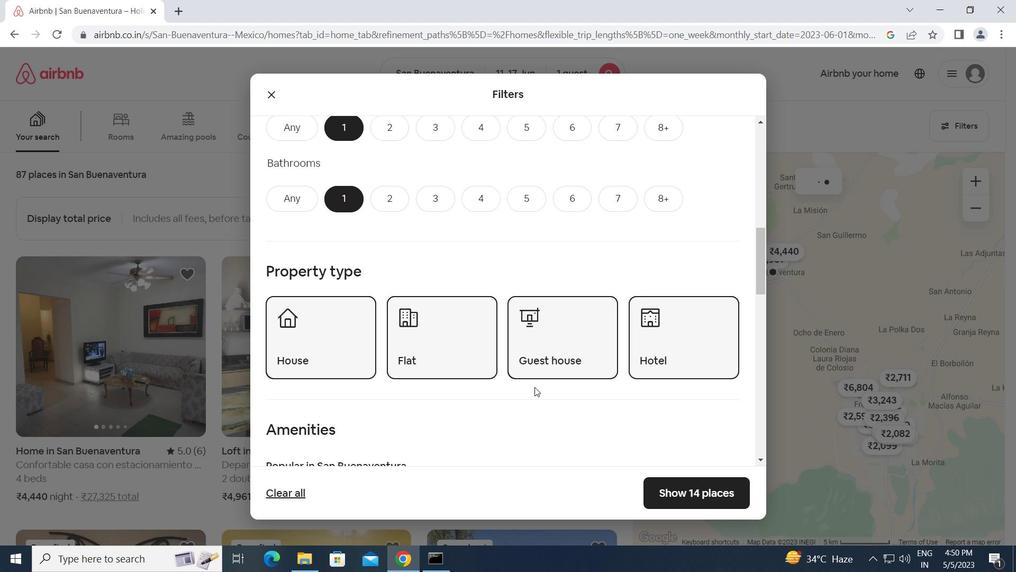 
Action: Mouse scrolled (534, 388) with delta (0, 0)
Screenshot: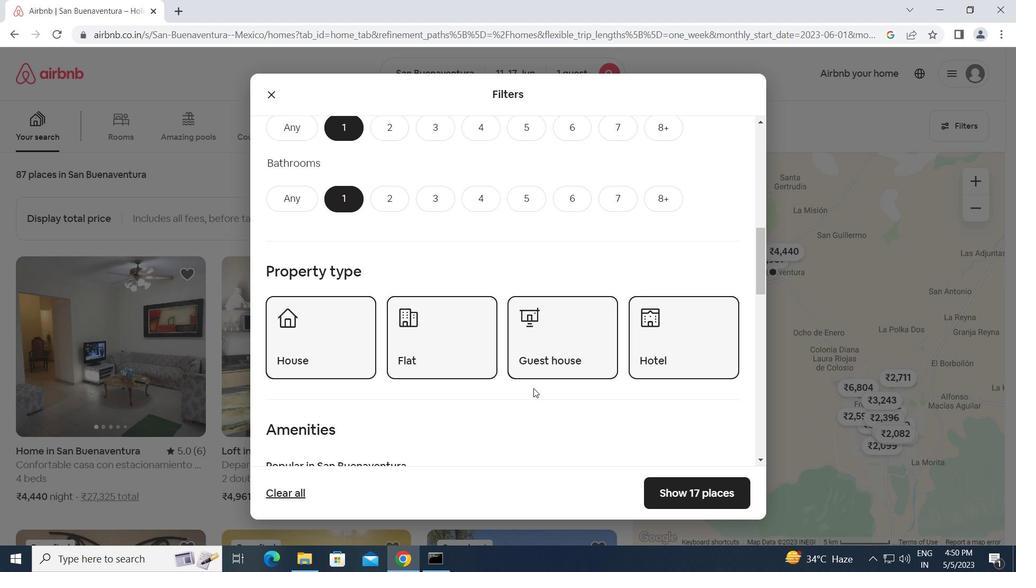 
Action: Mouse scrolled (534, 388) with delta (0, 0)
Screenshot: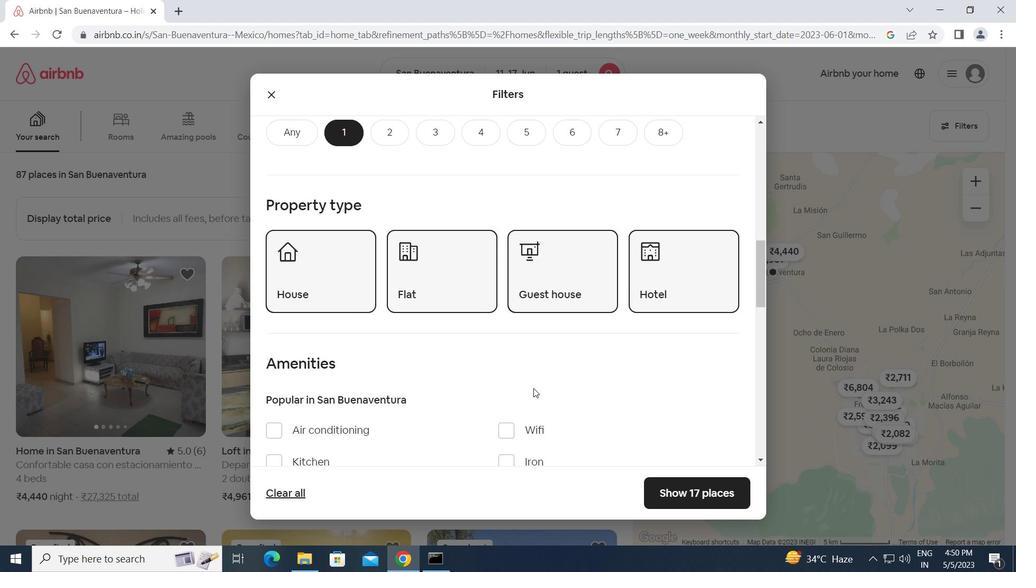 
Action: Mouse scrolled (534, 388) with delta (0, 0)
Screenshot: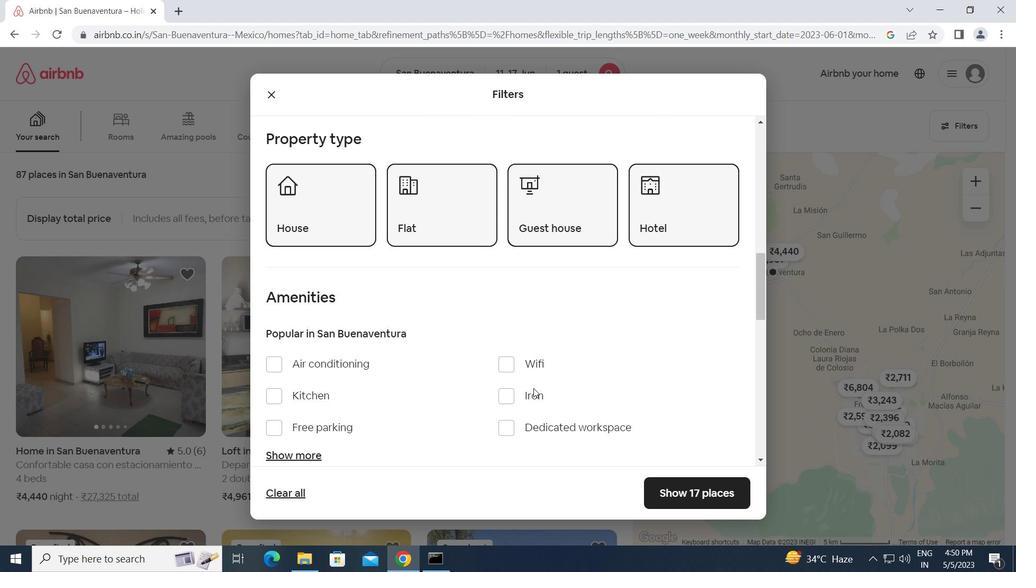 
Action: Mouse scrolled (534, 388) with delta (0, 0)
Screenshot: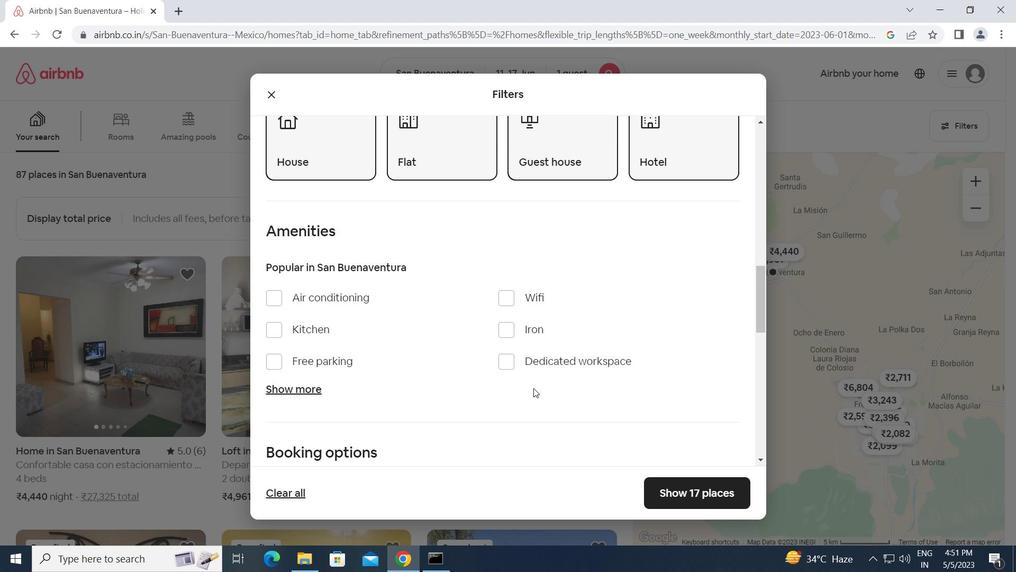 
Action: Mouse scrolled (534, 388) with delta (0, 0)
Screenshot: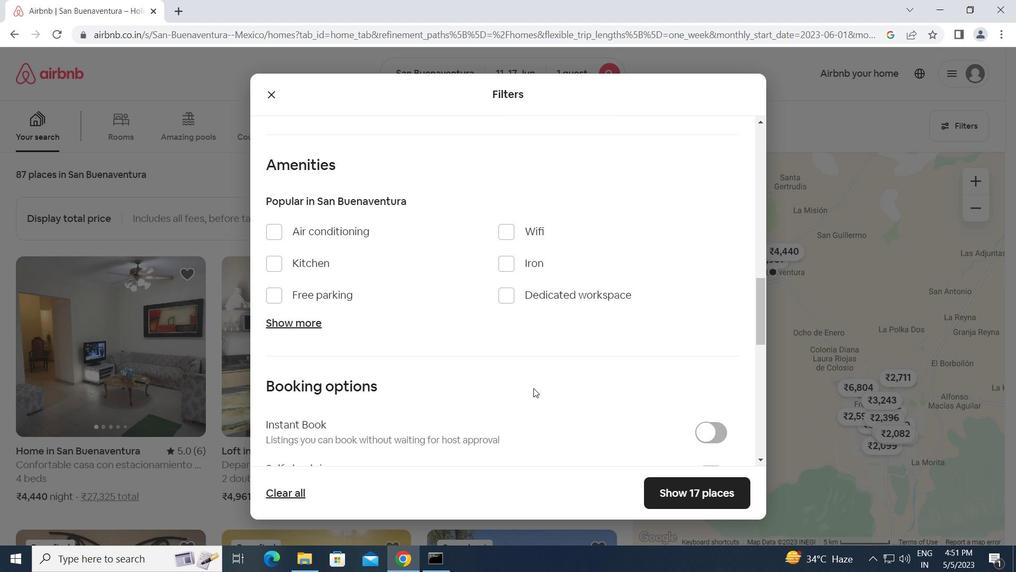 
Action: Mouse scrolled (534, 388) with delta (0, 0)
Screenshot: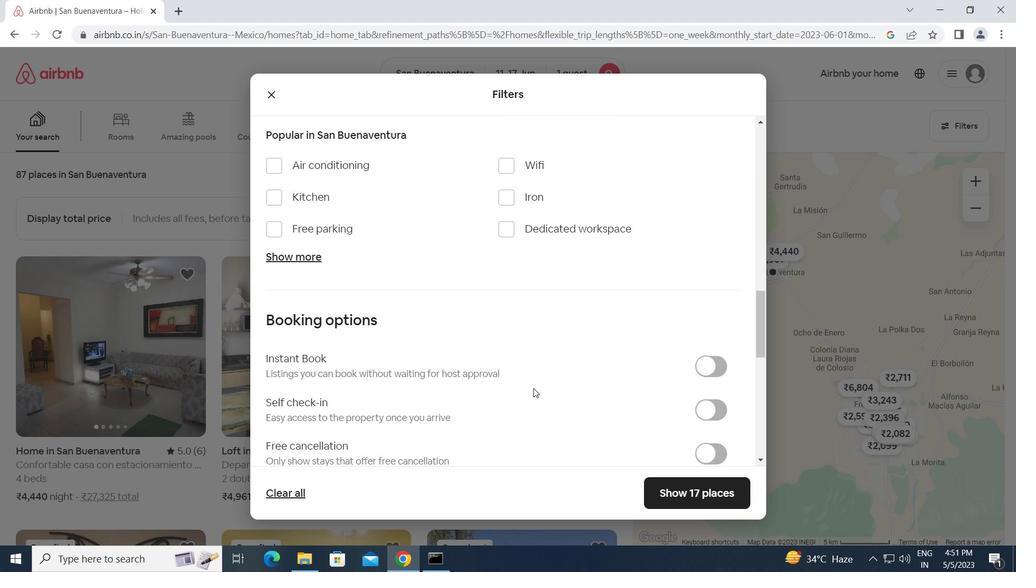 
Action: Mouse moved to (699, 337)
Screenshot: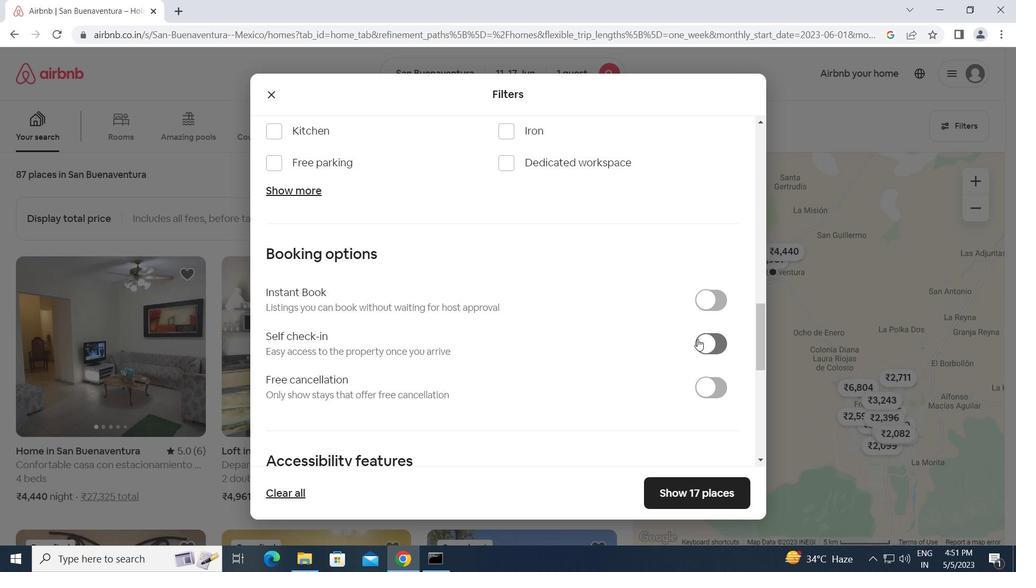 
Action: Mouse pressed left at (699, 337)
Screenshot: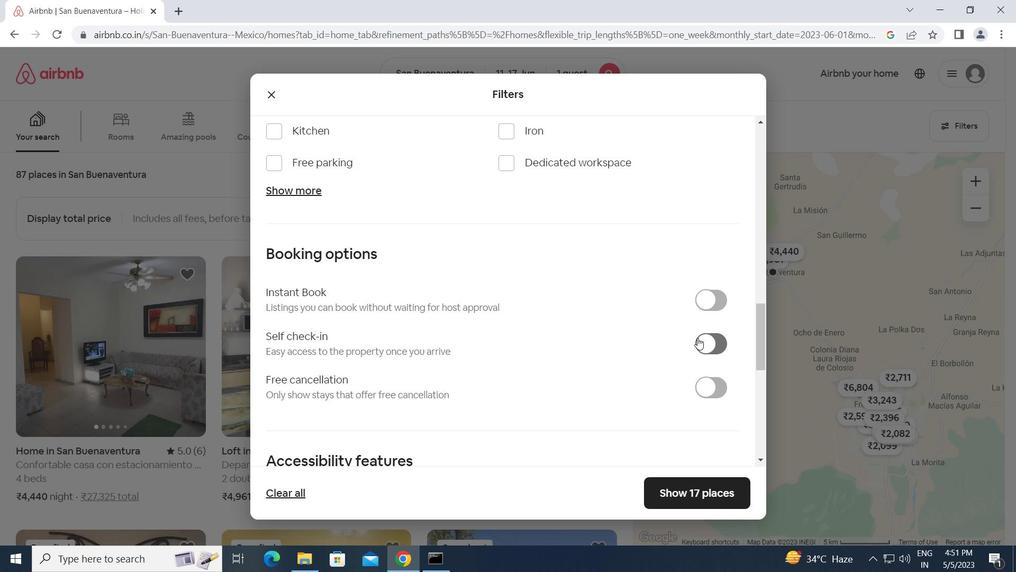 
Action: Mouse moved to (582, 381)
Screenshot: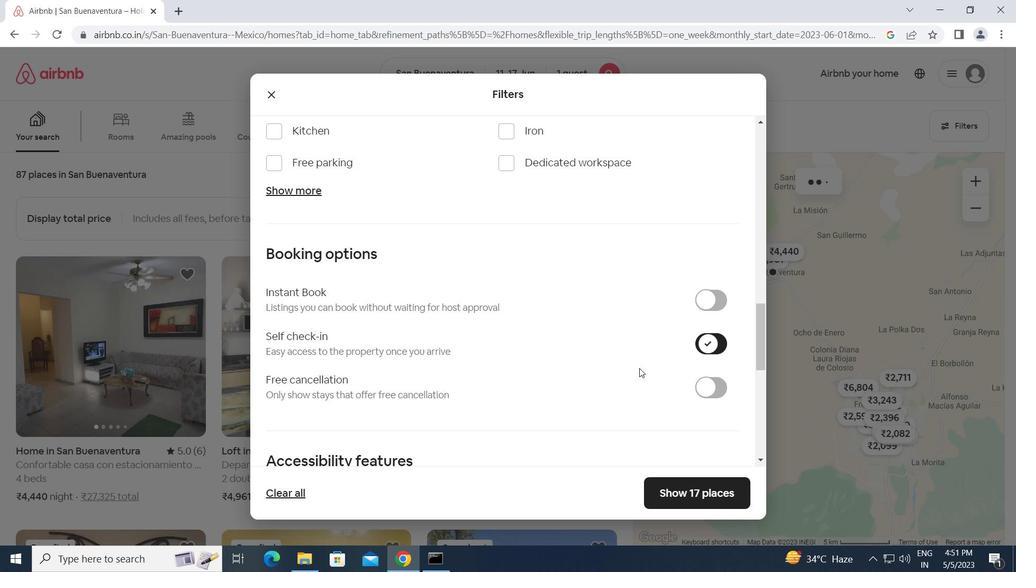 
Action: Mouse scrolled (582, 381) with delta (0, 0)
Screenshot: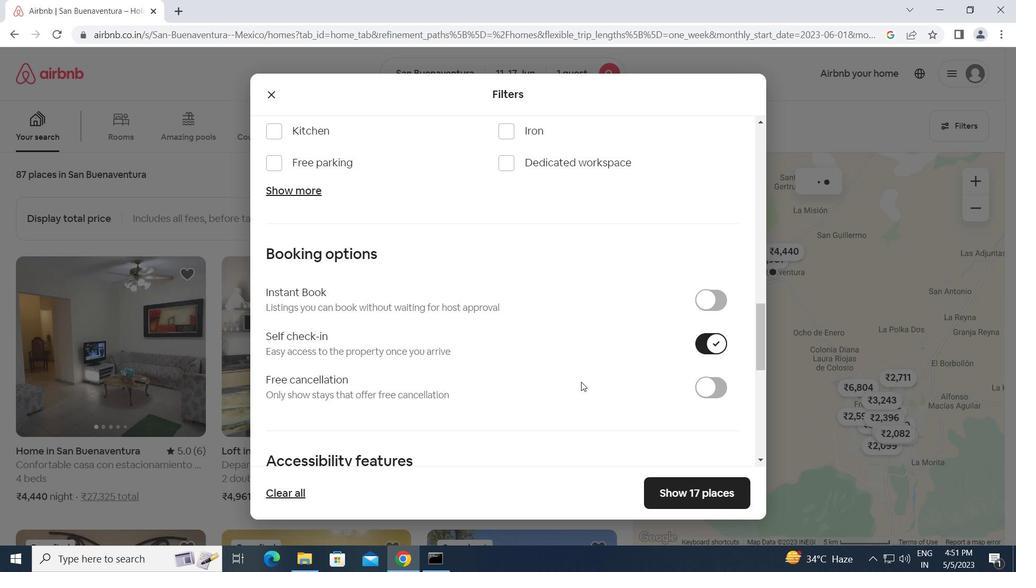 
Action: Mouse scrolled (582, 381) with delta (0, 0)
Screenshot: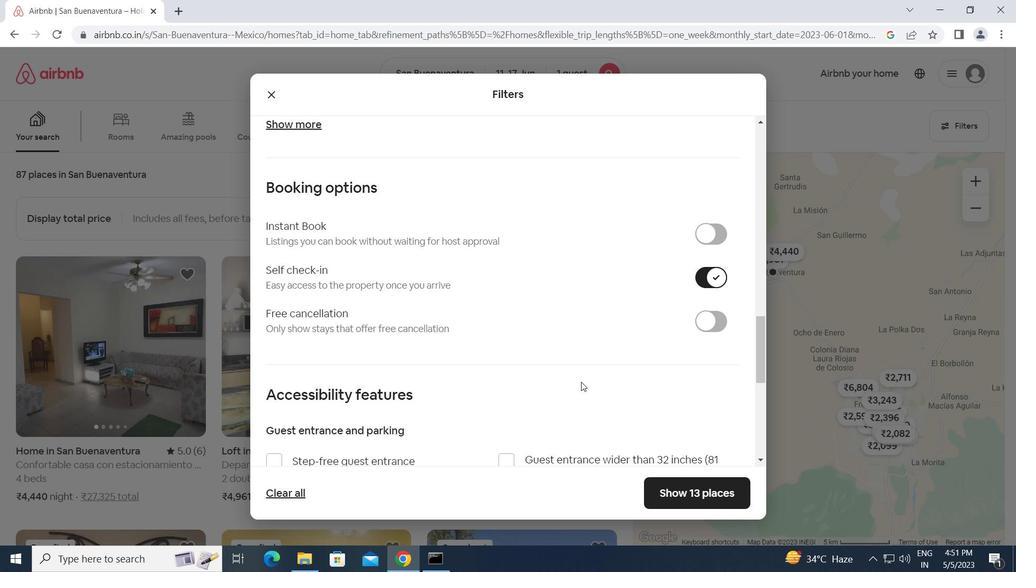 
Action: Mouse scrolled (582, 381) with delta (0, 0)
Screenshot: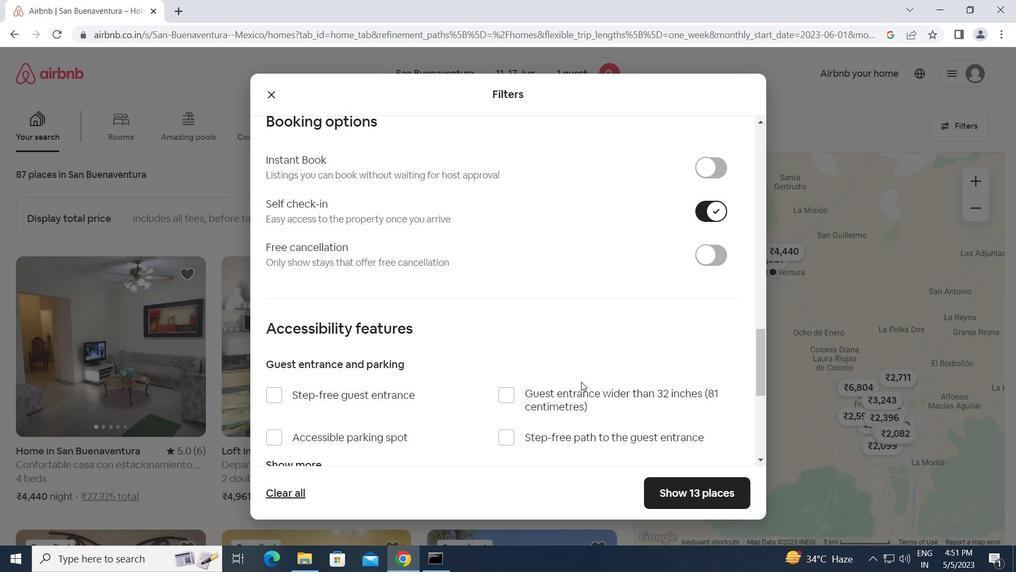 
Action: Mouse scrolled (582, 381) with delta (0, 0)
Screenshot: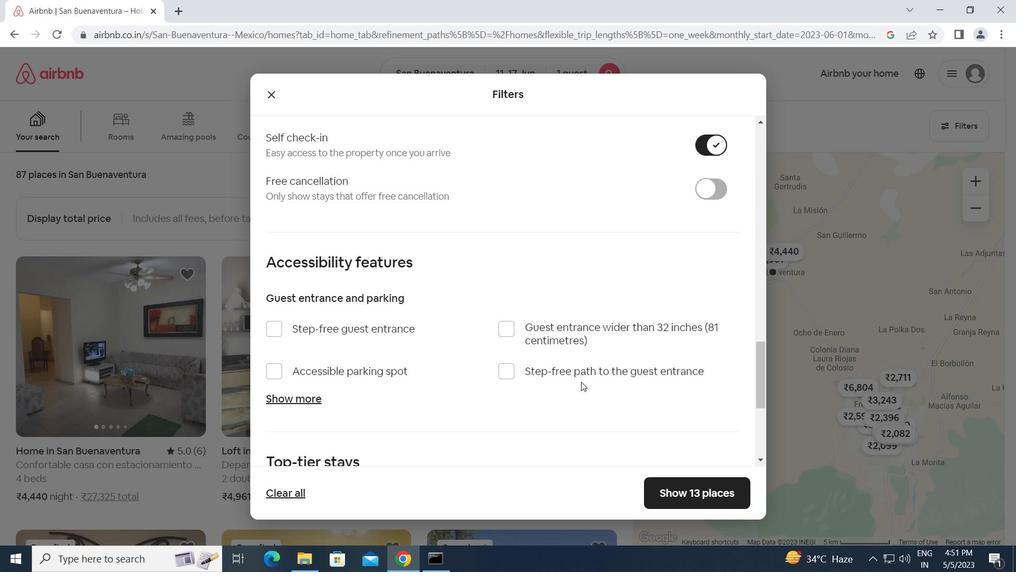 
Action: Mouse scrolled (582, 381) with delta (0, 0)
Screenshot: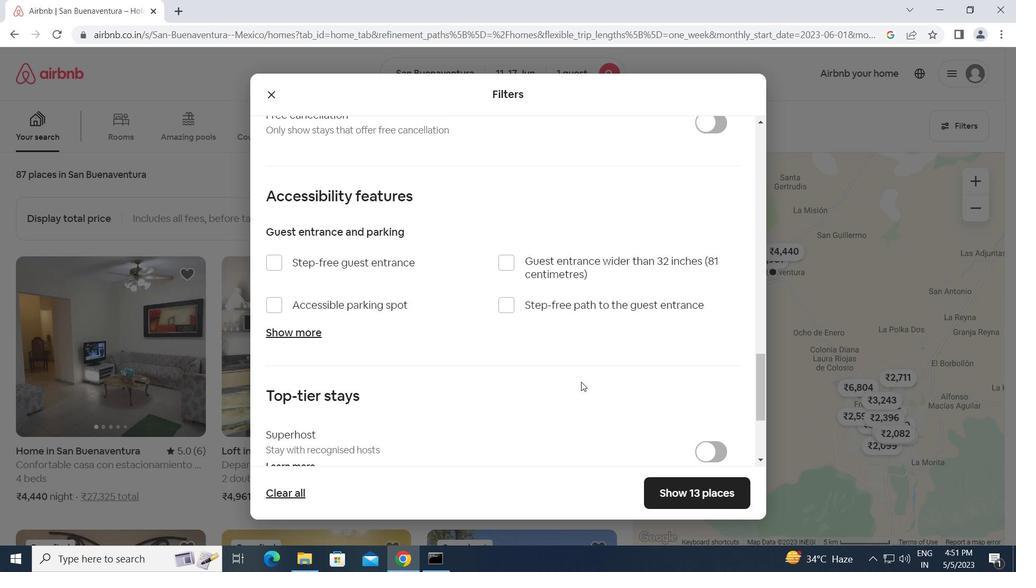 
Action: Mouse scrolled (582, 381) with delta (0, 0)
Screenshot: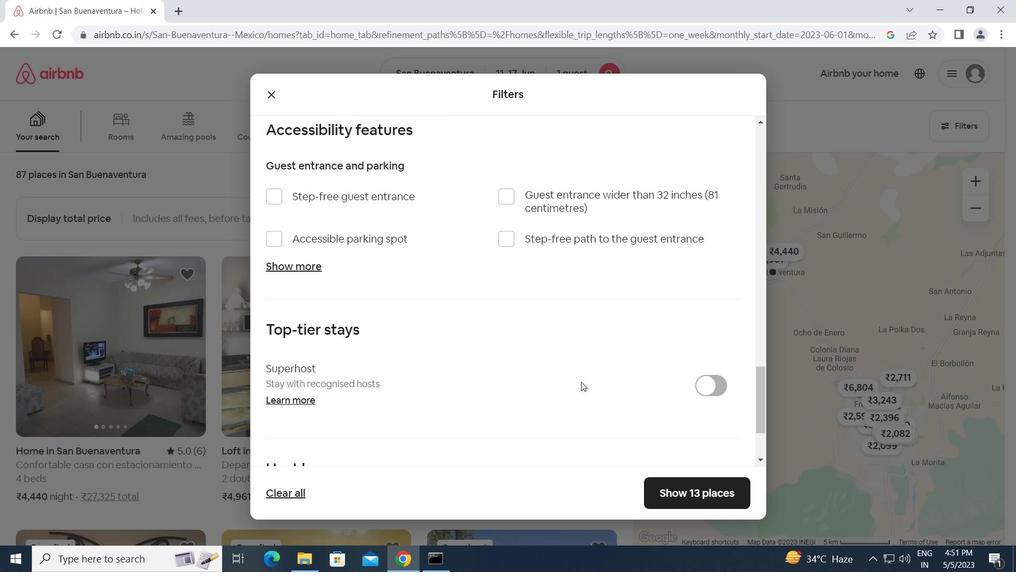 
Action: Mouse scrolled (582, 381) with delta (0, 0)
Screenshot: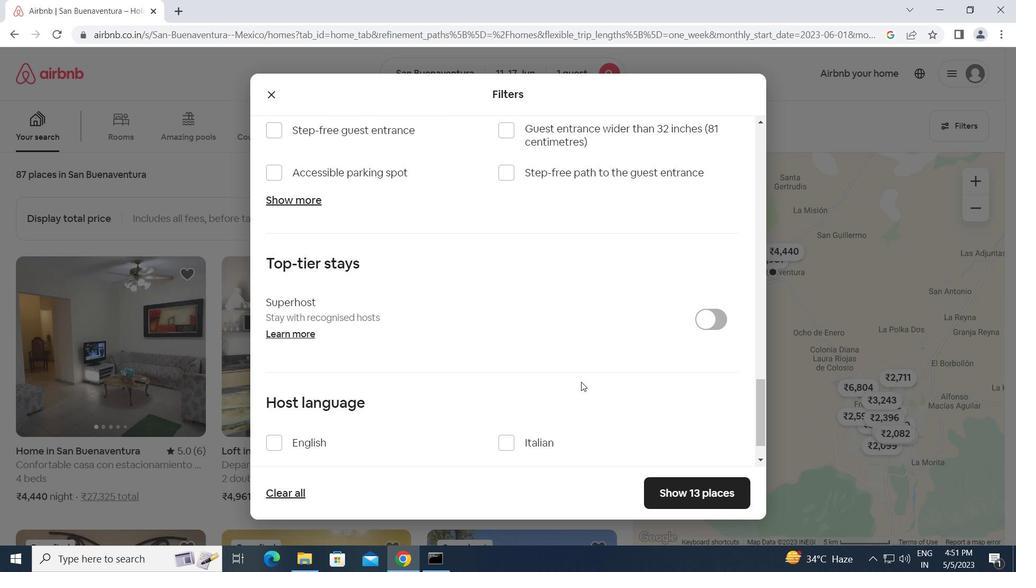 
Action: Mouse moved to (270, 395)
Screenshot: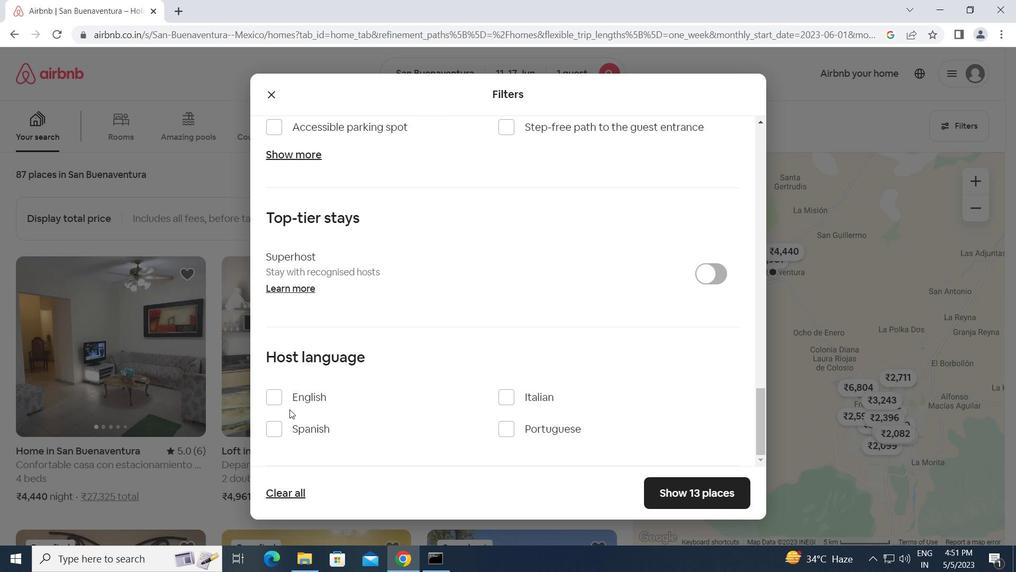 
Action: Mouse pressed left at (270, 395)
Screenshot: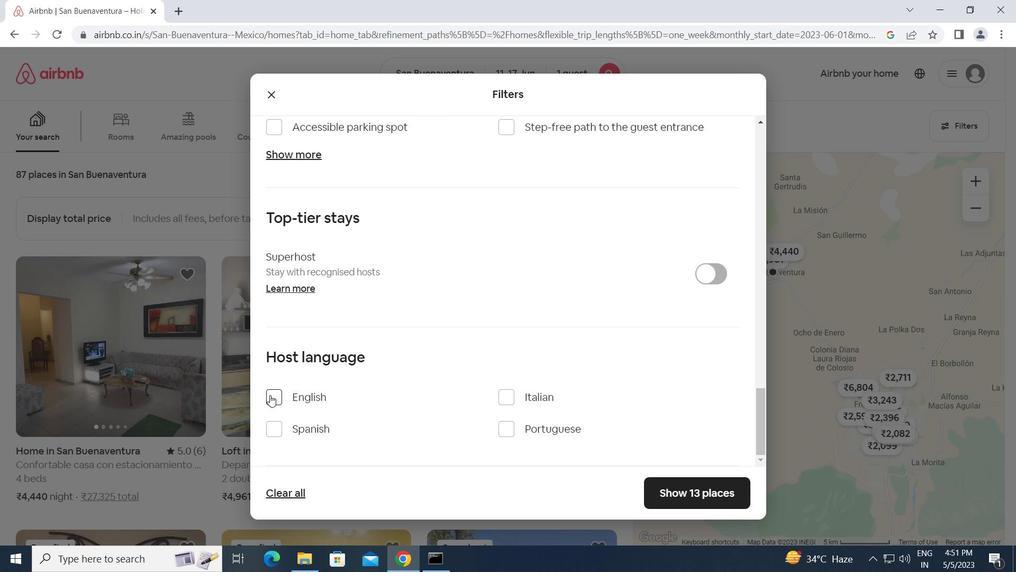 
Action: Mouse moved to (667, 489)
Screenshot: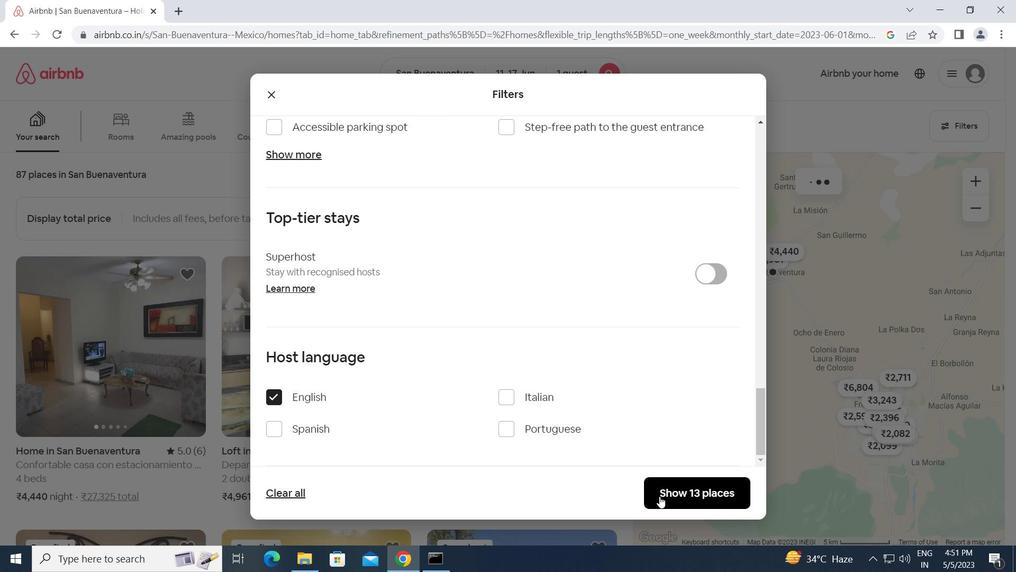 
Action: Mouse pressed left at (667, 489)
Screenshot: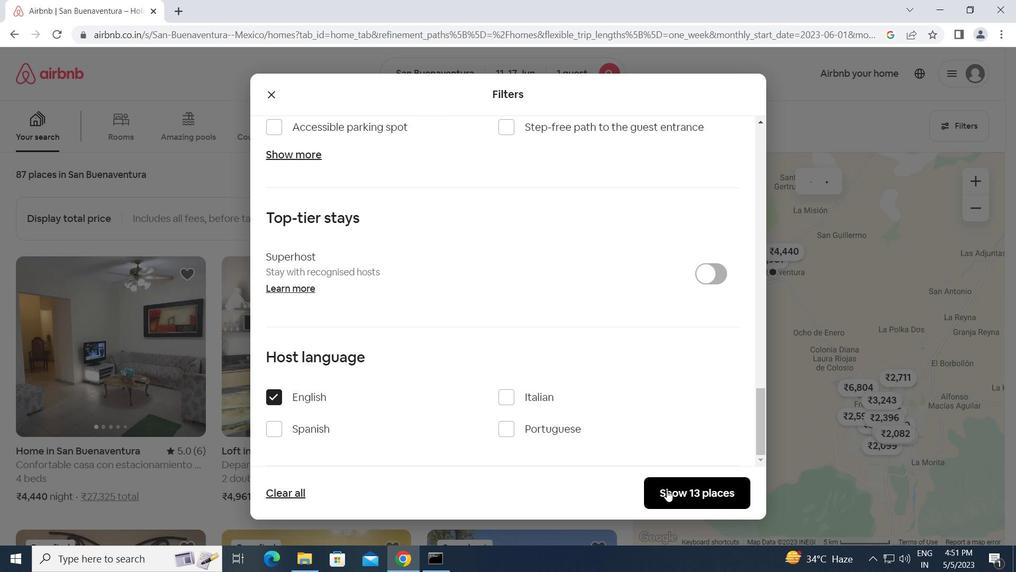 
